 Task: Look for space in Opelousas, United States from 26th August, 2023 to 10th September, 2023 for 6 adults, 2 children in price range Rs.10000 to Rs.15000. Place can be entire place or shared room with 6 bedrooms having 6 beds and 6 bathrooms. Property type can be house, flat, guest house. Amenities needed are: wifi, TV, free parkinig on premises, gym, breakfast. Booking option can be shelf check-in. Required host language is English.
Action: Mouse moved to (420, 111)
Screenshot: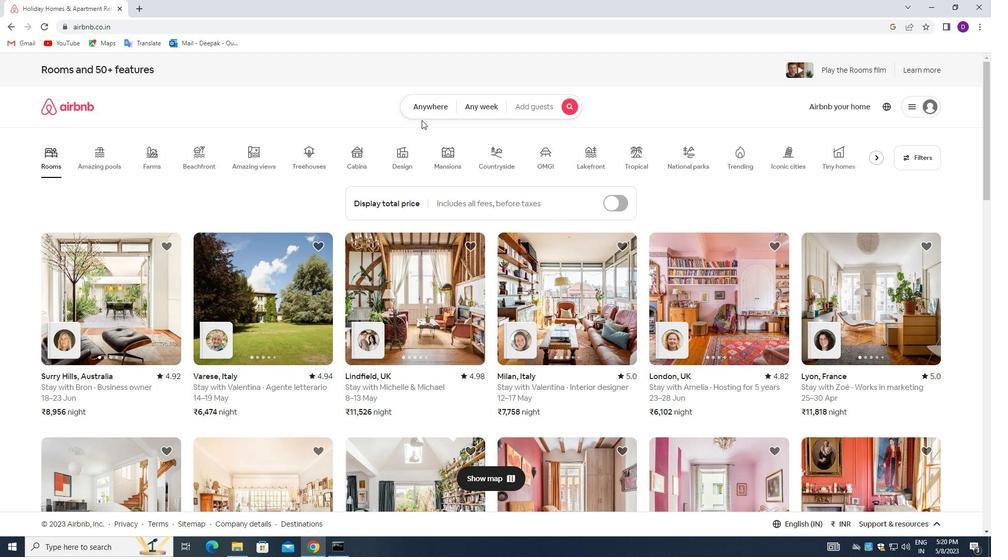 
Action: Mouse pressed left at (420, 111)
Screenshot: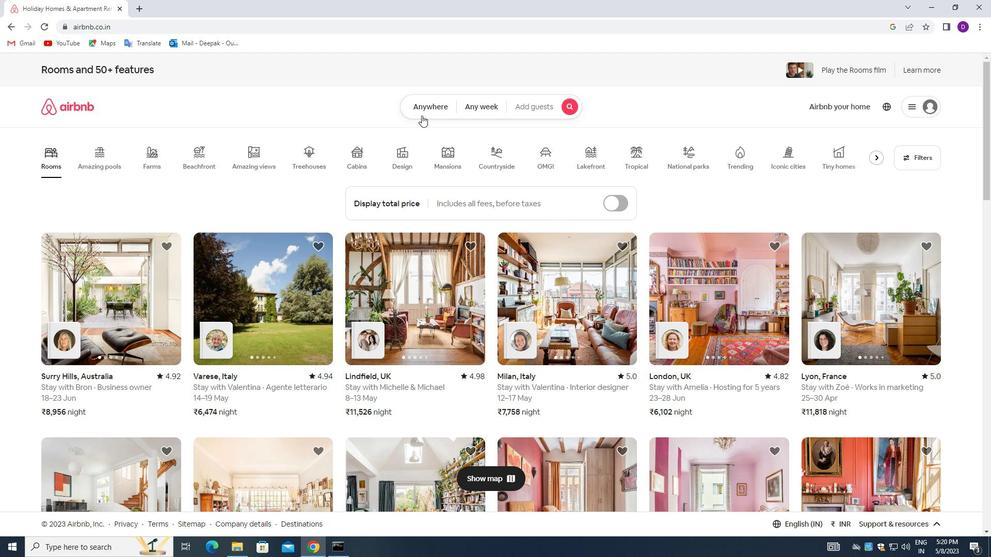 
Action: Mouse moved to (336, 152)
Screenshot: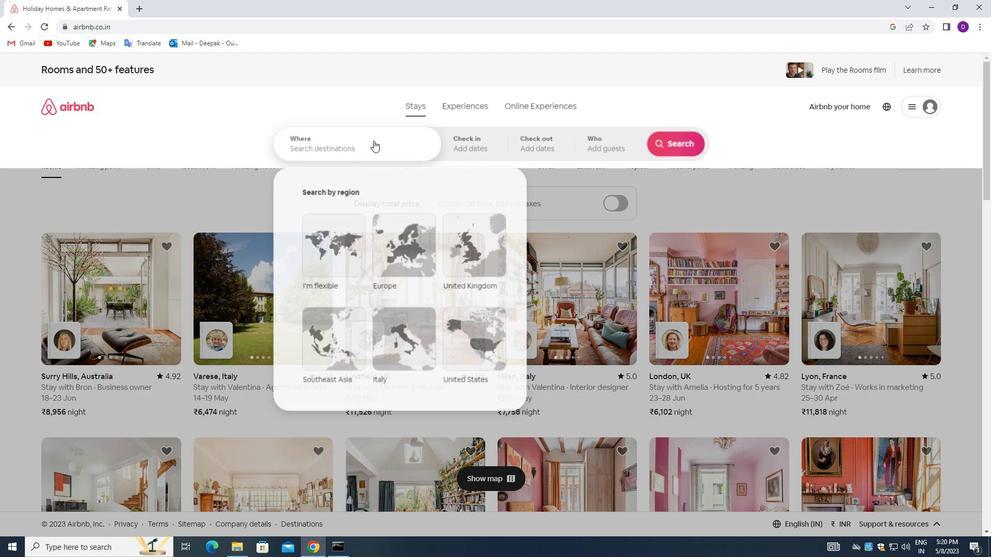 
Action: Mouse pressed left at (336, 152)
Screenshot: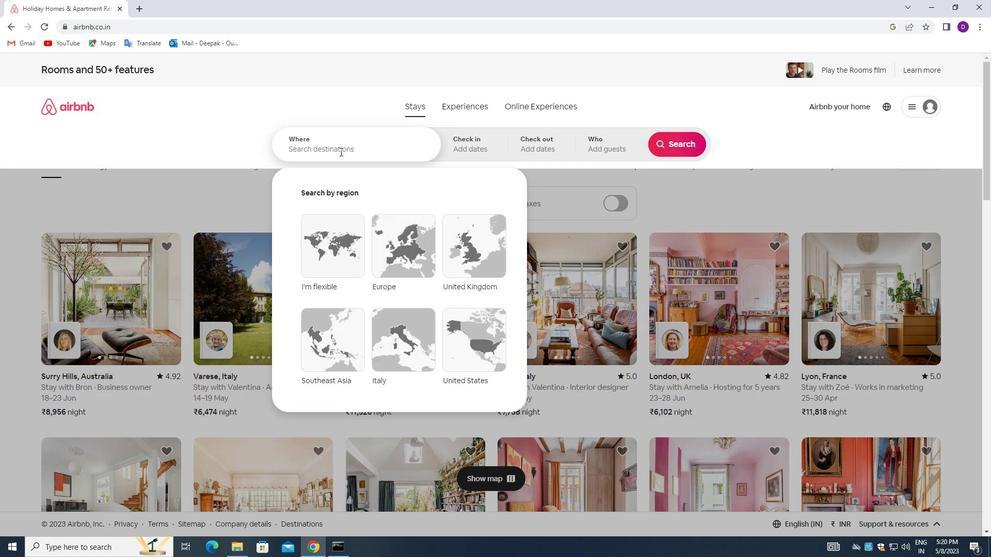 
Action: Mouse moved to (194, 213)
Screenshot: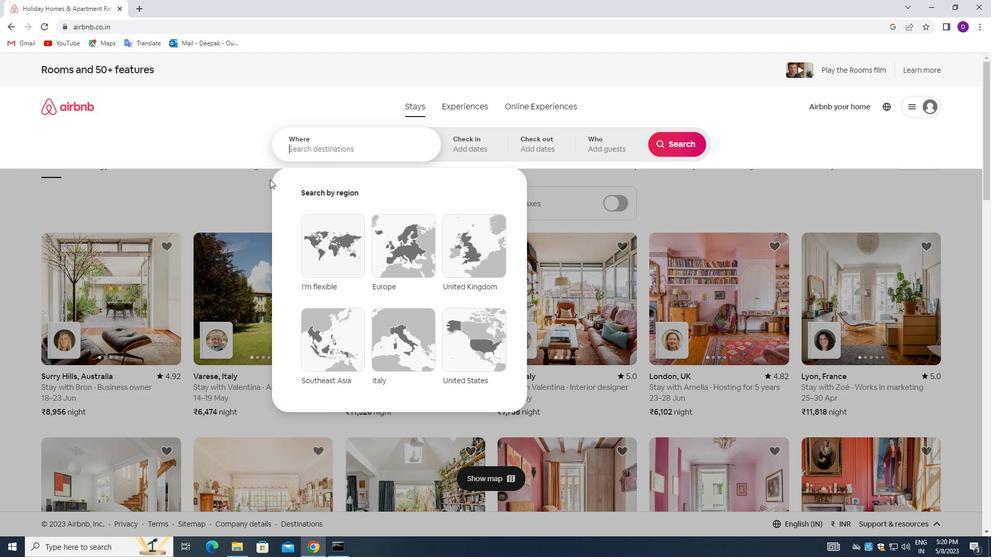 
Action: Key pressed <Key.shift>OPELOUSAS,<Key.space><Key.shift><Key.shift><Key.shift><Key.shift><Key.shift><Key.shift><Key.shift><Key.shift><Key.shift><Key.shift><Key.shift><Key.shift><Key.shift>IN<Key.backspace><Key.backspace><Key.shift>UNITED<Key.space><Key.shift_r>STATES<Key.enter>
Screenshot: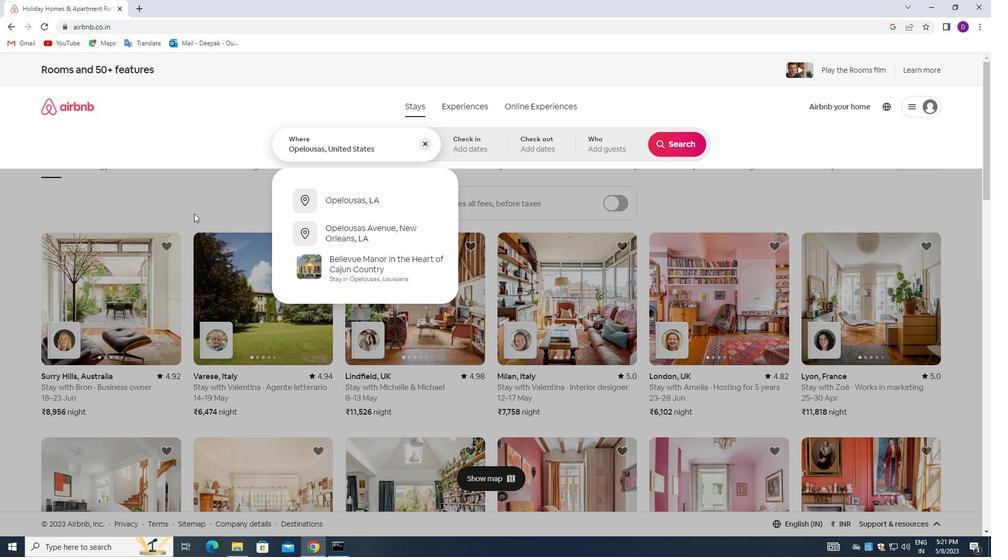 
Action: Mouse moved to (675, 232)
Screenshot: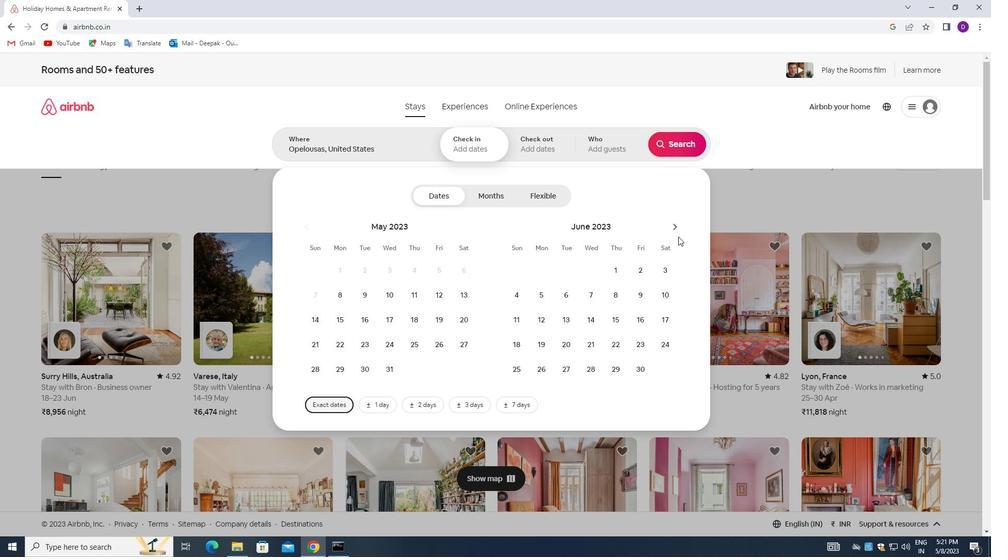 
Action: Mouse pressed left at (675, 232)
Screenshot: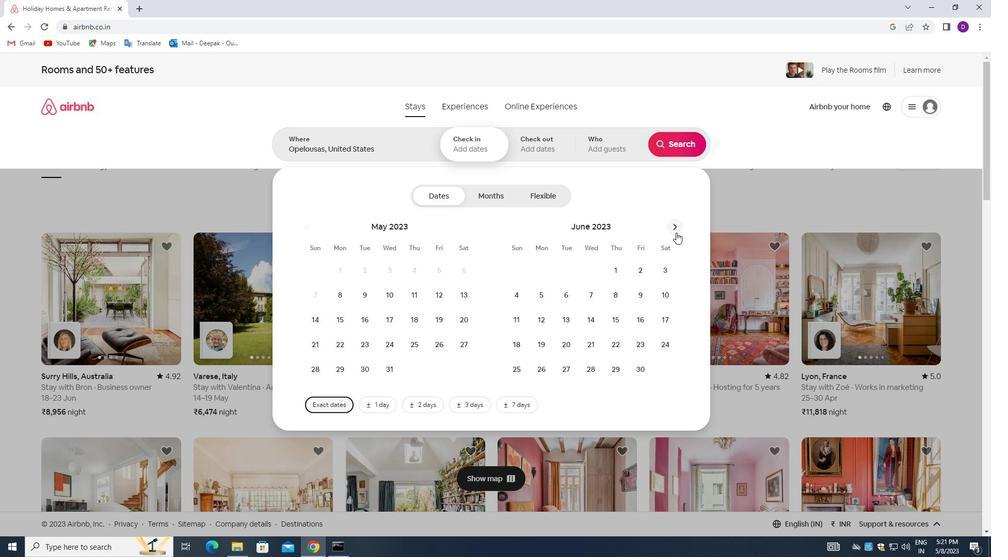 
Action: Mouse moved to (675, 232)
Screenshot: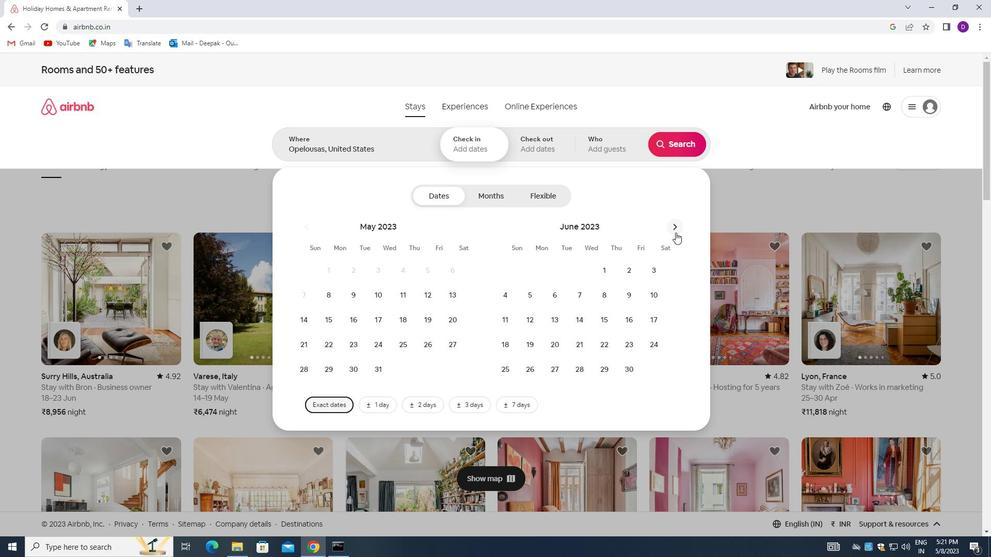 
Action: Mouse pressed left at (675, 232)
Screenshot: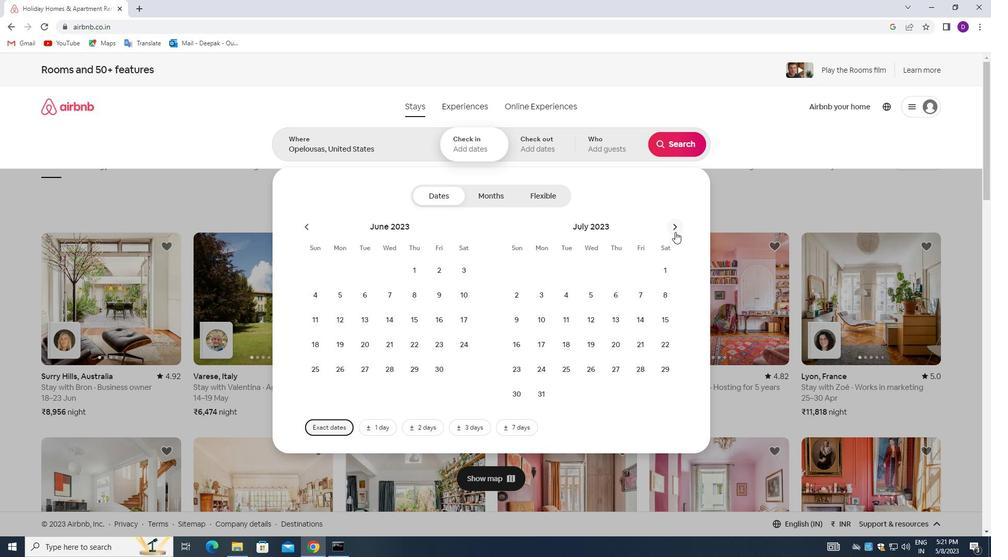 
Action: Mouse pressed left at (675, 232)
Screenshot: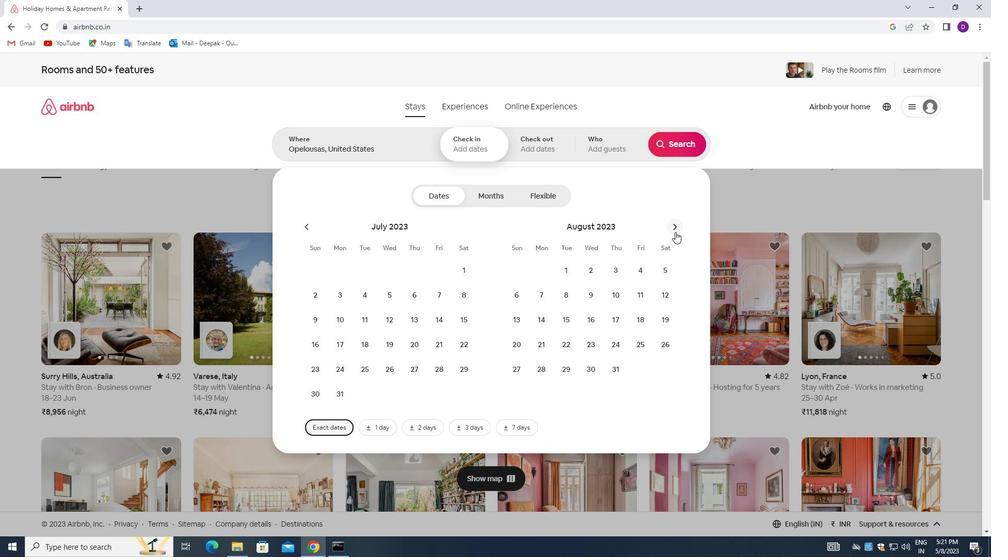 
Action: Mouse moved to (455, 348)
Screenshot: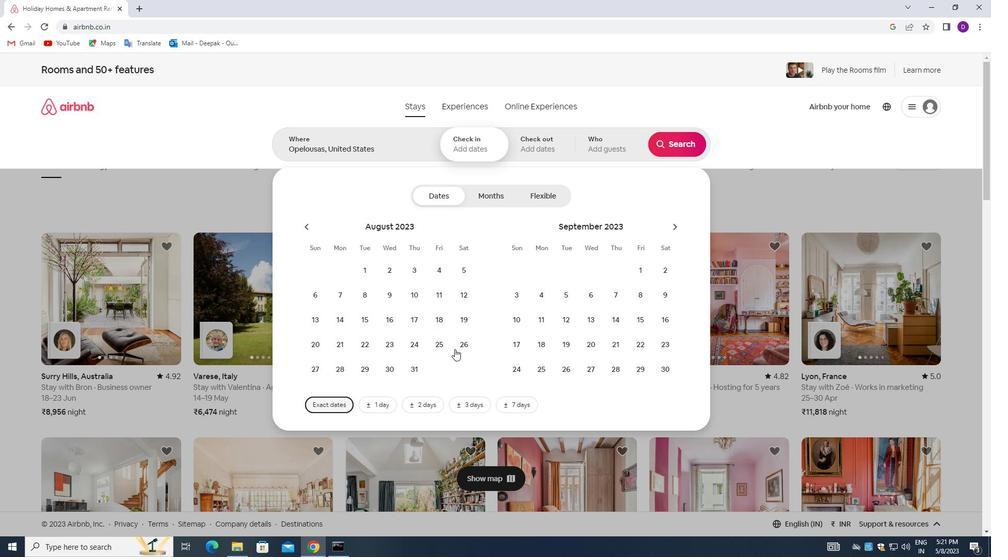 
Action: Mouse pressed left at (455, 348)
Screenshot: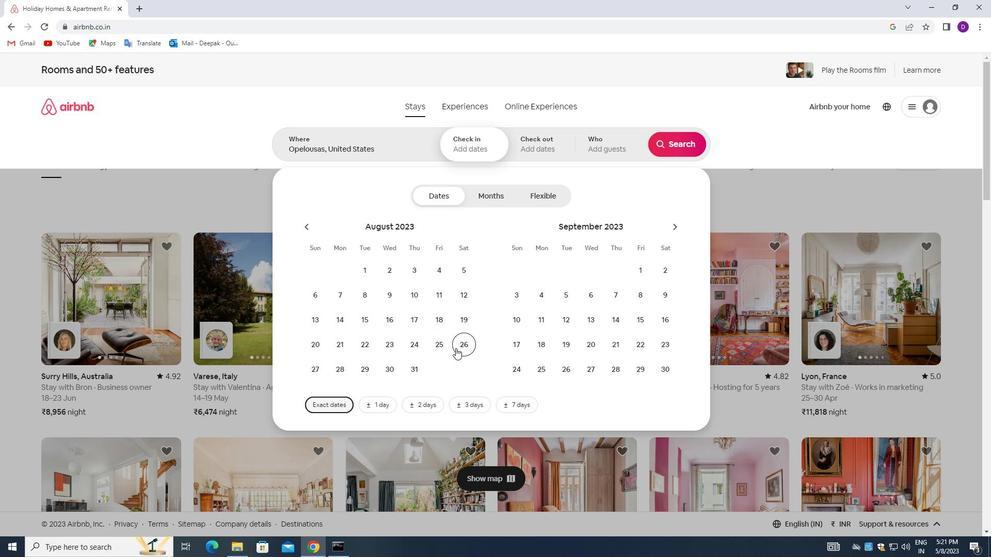 
Action: Mouse moved to (519, 324)
Screenshot: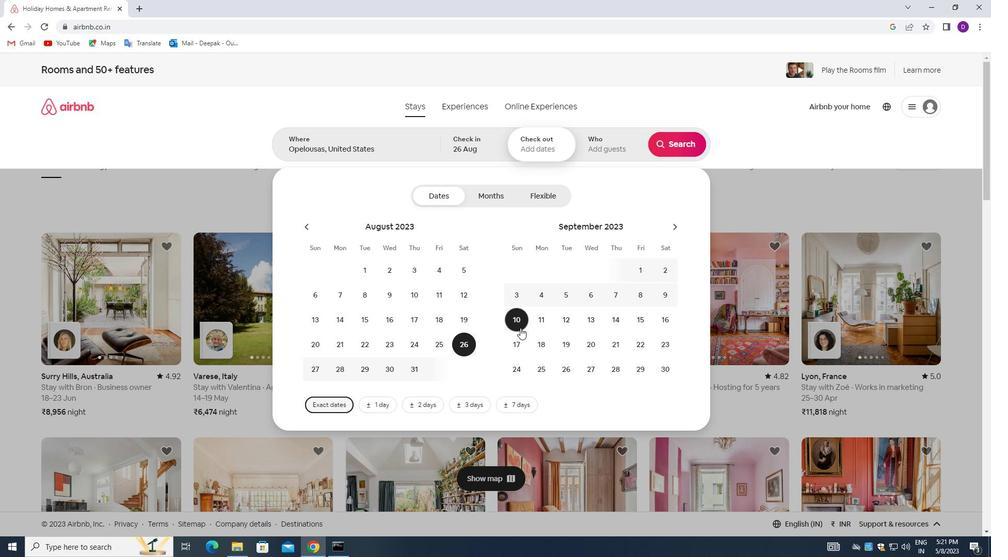 
Action: Mouse pressed left at (519, 324)
Screenshot: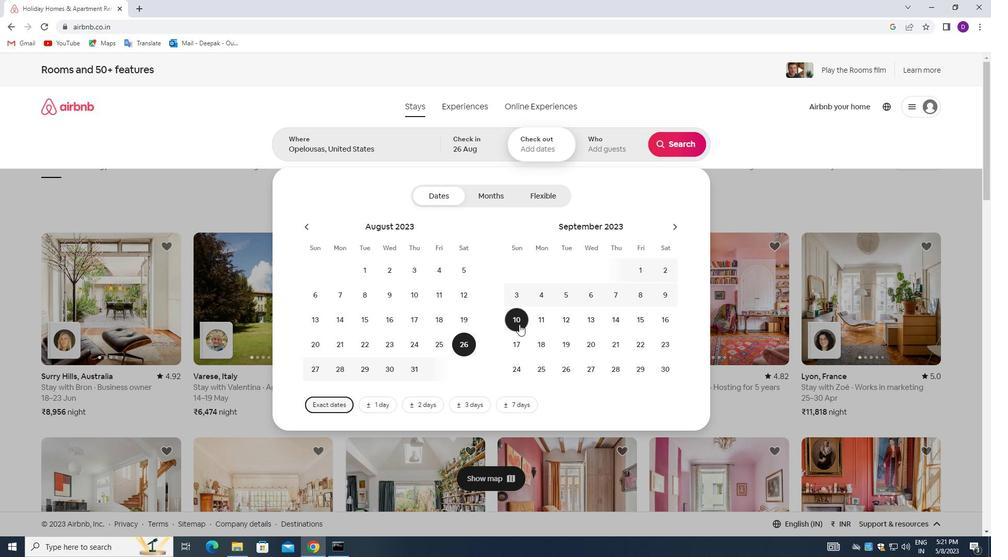 
Action: Mouse moved to (519, 324)
Screenshot: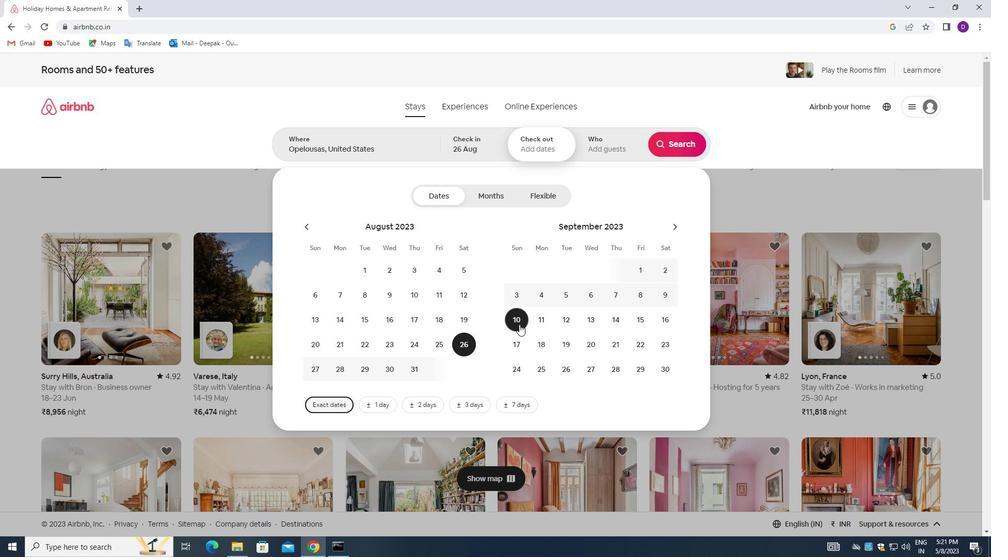 
Action: Mouse pressed left at (519, 324)
Screenshot: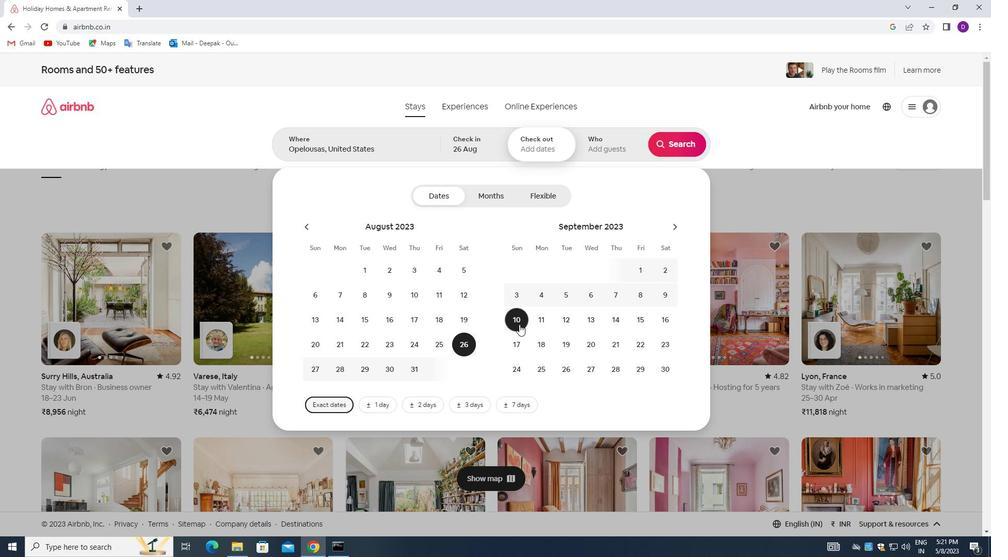 
Action: Mouse moved to (596, 148)
Screenshot: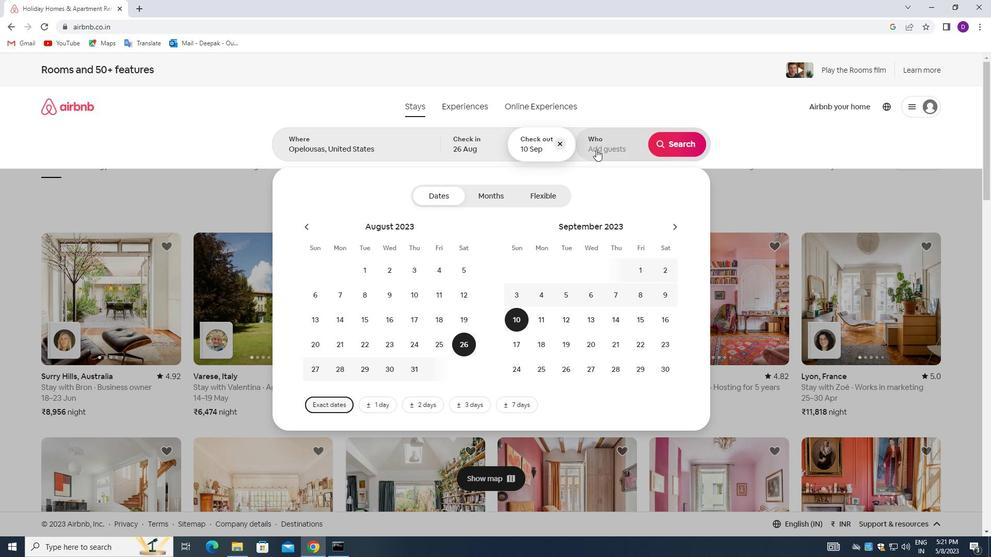 
Action: Mouse pressed left at (596, 148)
Screenshot: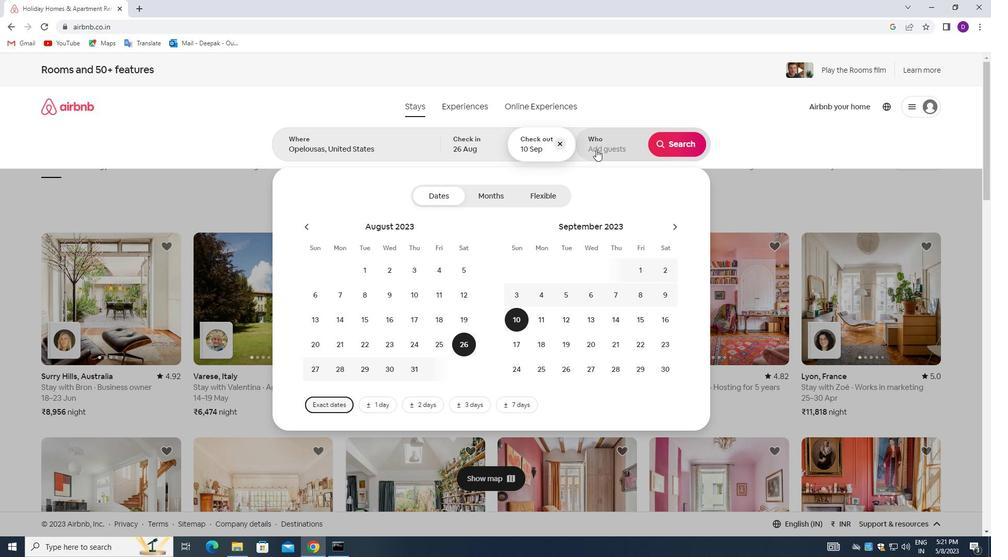 
Action: Mouse moved to (682, 199)
Screenshot: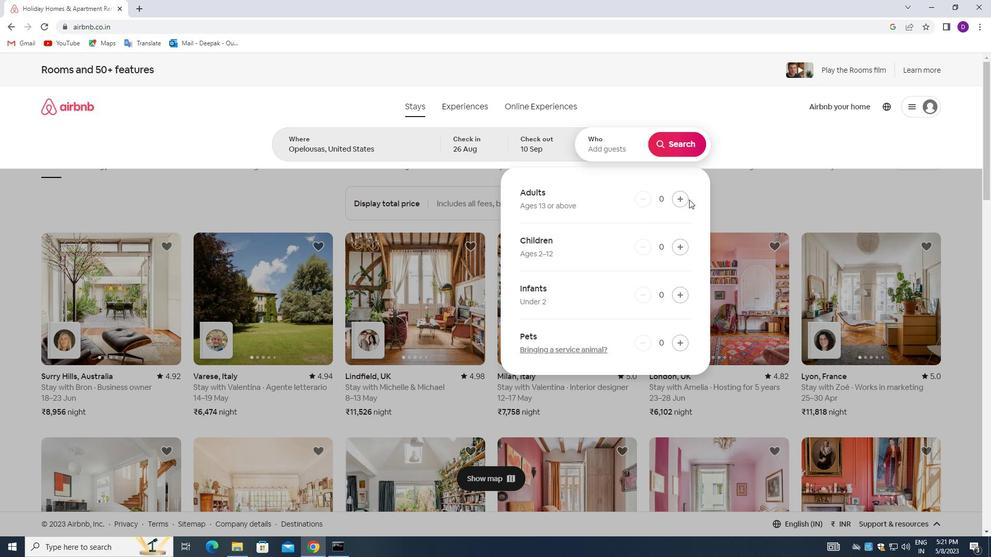 
Action: Mouse pressed left at (682, 199)
Screenshot: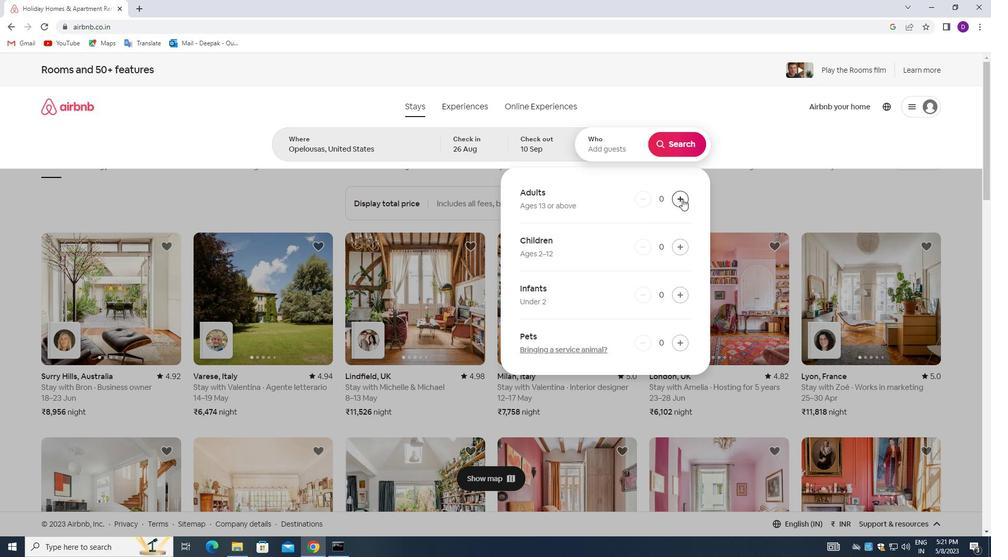 
Action: Mouse pressed left at (682, 199)
Screenshot: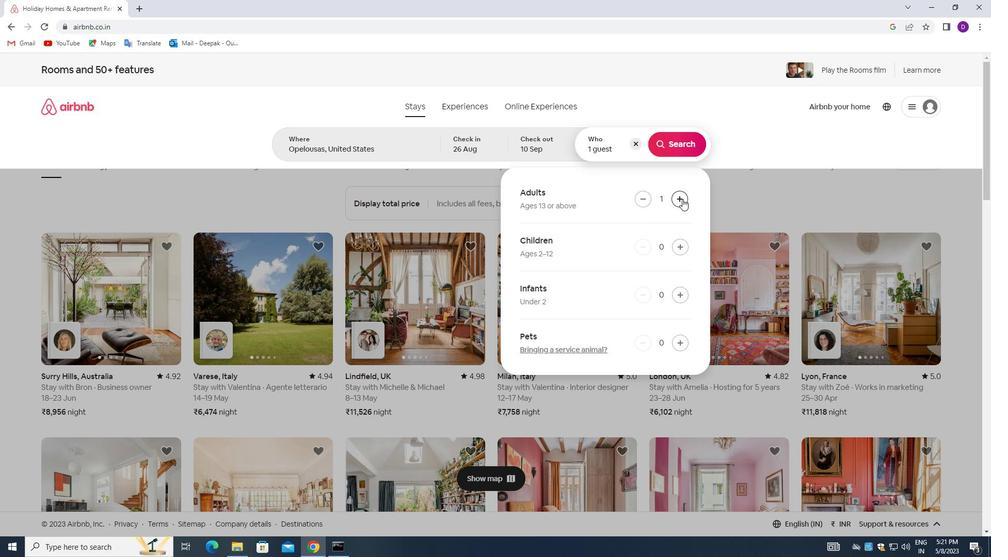 
Action: Mouse pressed left at (682, 199)
Screenshot: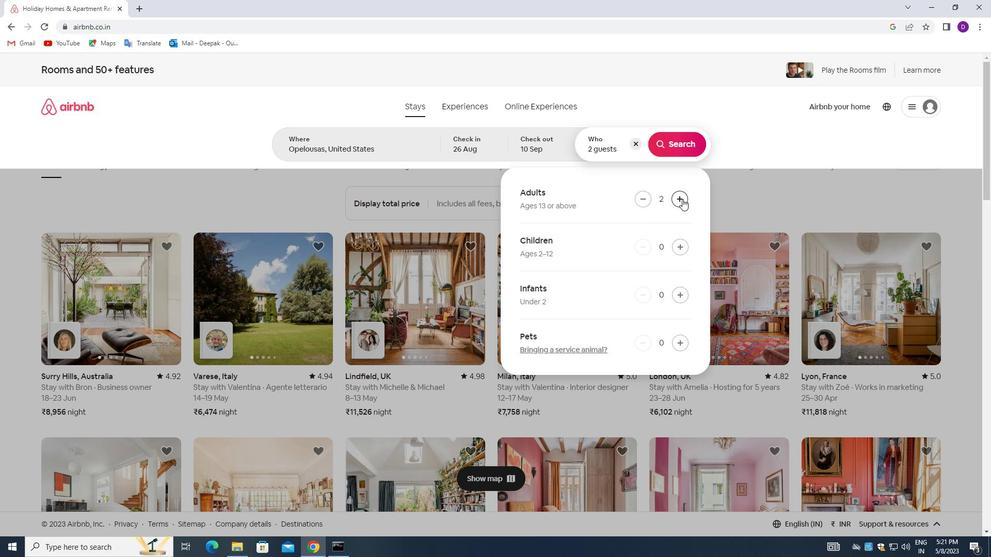 
Action: Mouse pressed left at (682, 199)
Screenshot: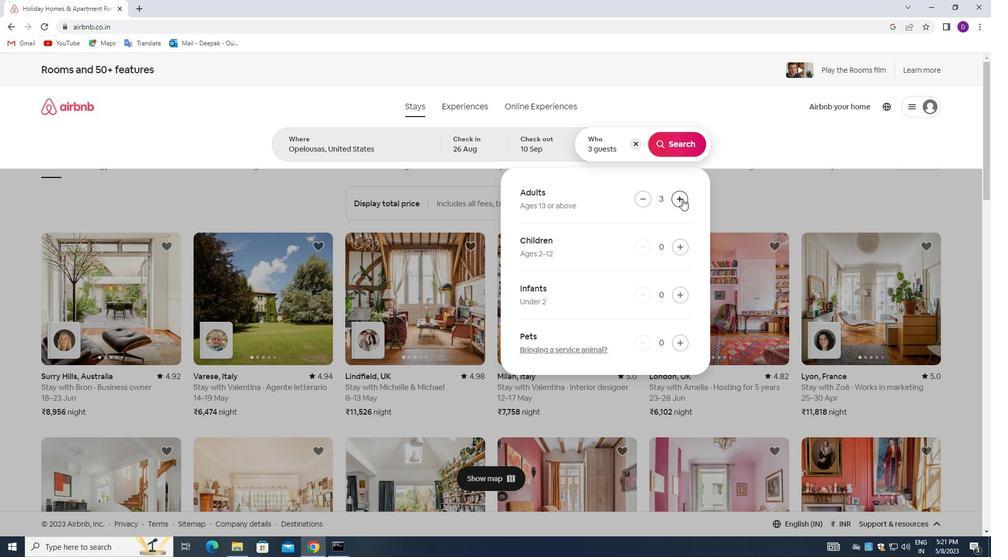 
Action: Mouse pressed left at (682, 199)
Screenshot: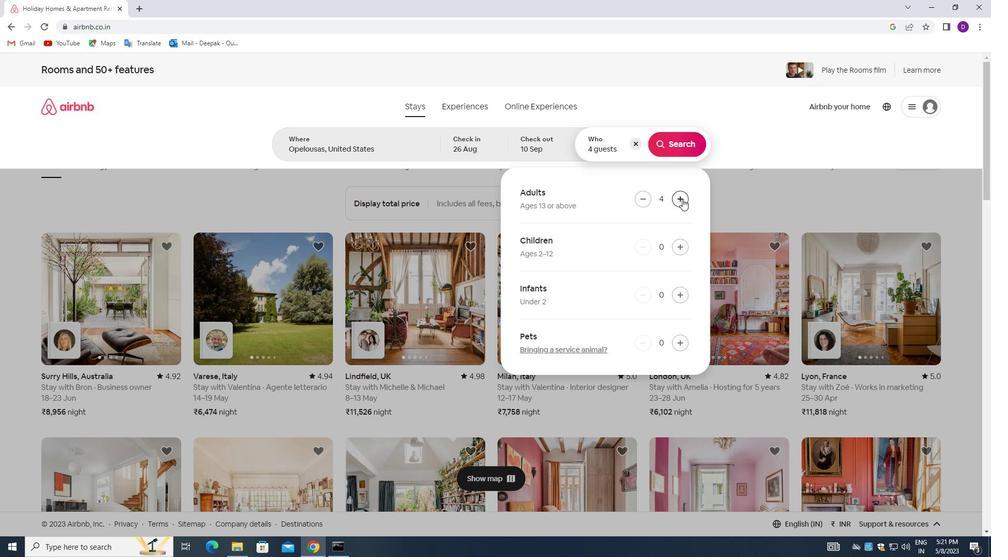 
Action: Mouse pressed left at (682, 199)
Screenshot: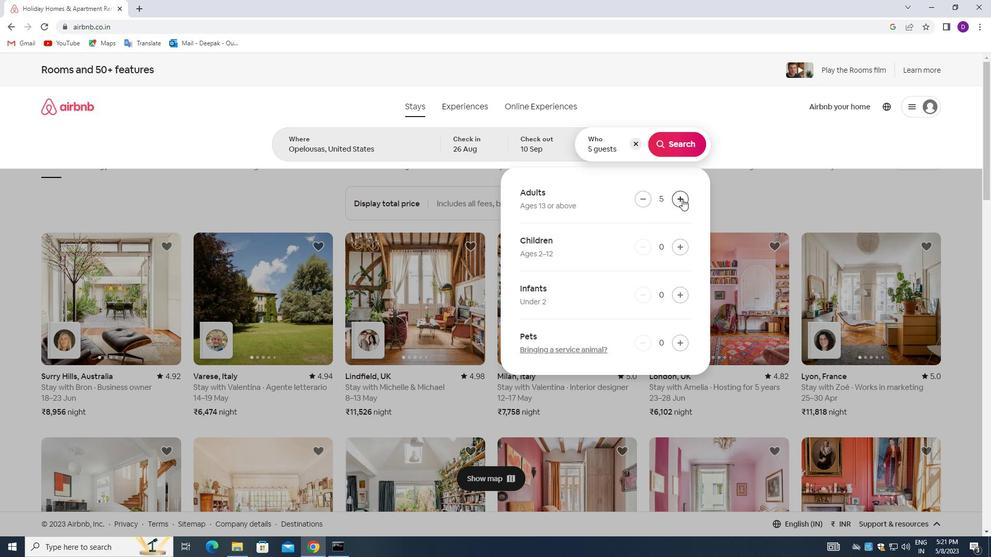 
Action: Mouse moved to (677, 246)
Screenshot: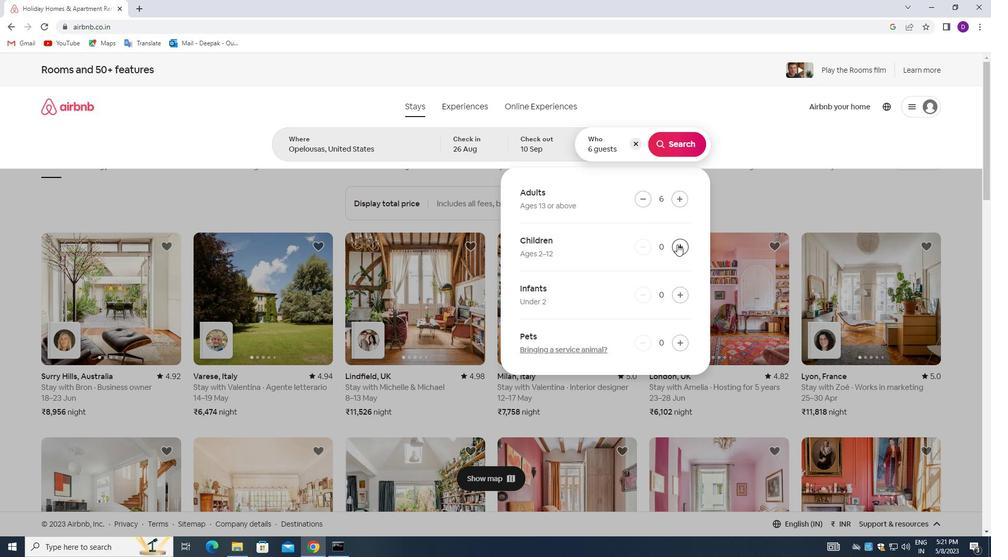 
Action: Mouse pressed left at (677, 246)
Screenshot: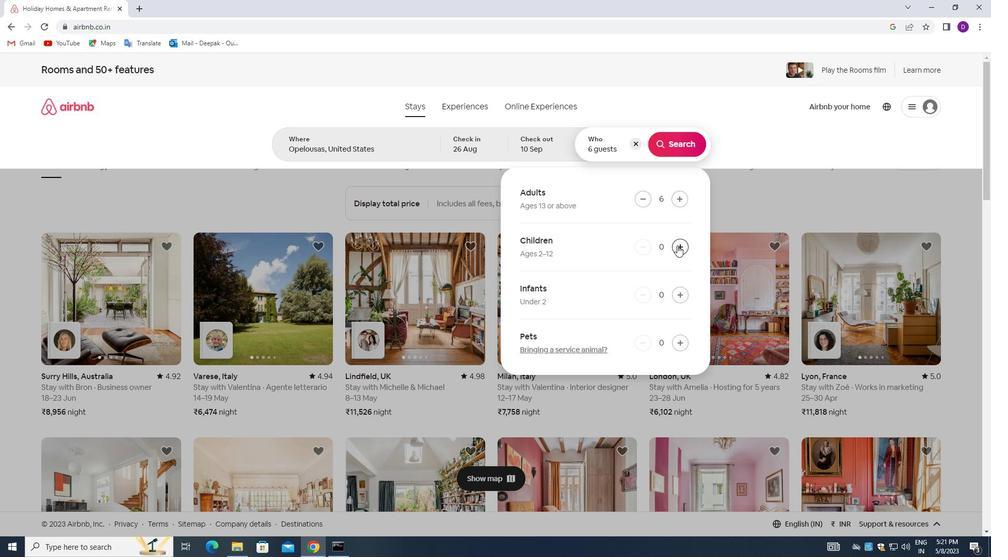 
Action: Mouse pressed left at (677, 246)
Screenshot: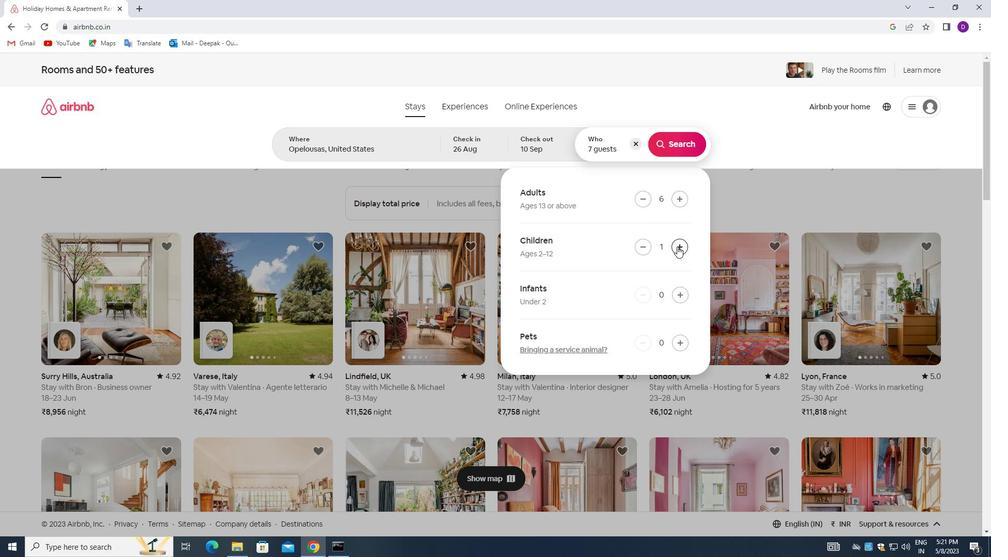 
Action: Mouse moved to (672, 142)
Screenshot: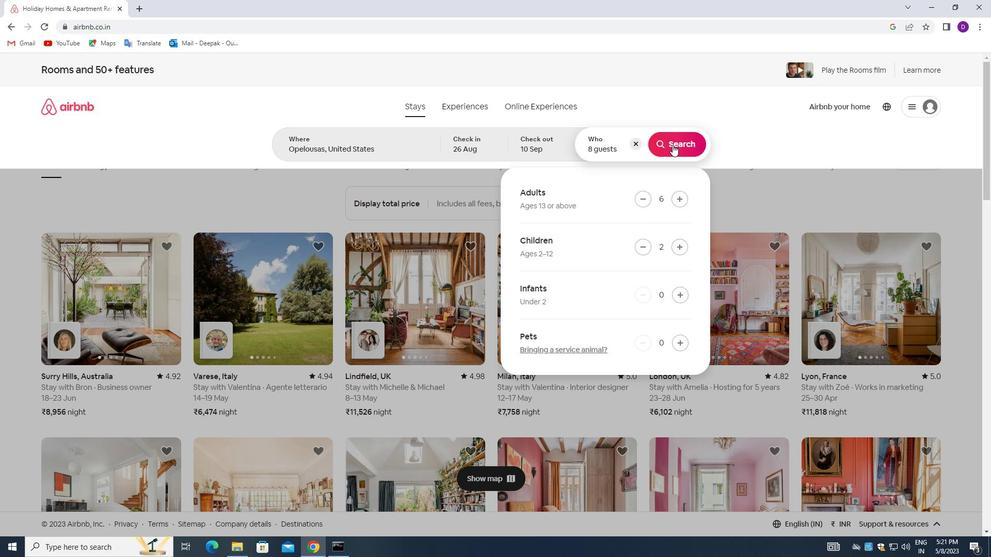 
Action: Mouse pressed left at (672, 142)
Screenshot: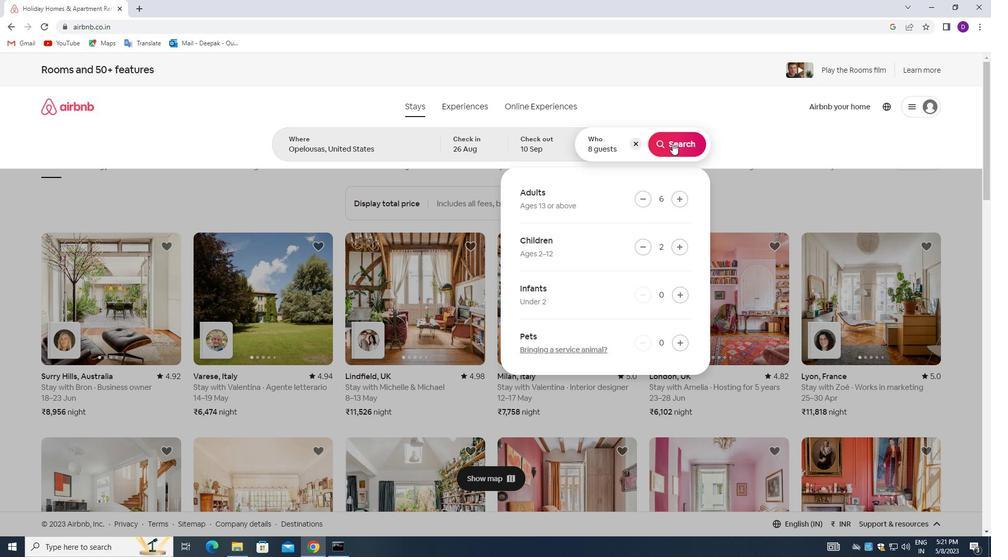 
Action: Mouse moved to (933, 110)
Screenshot: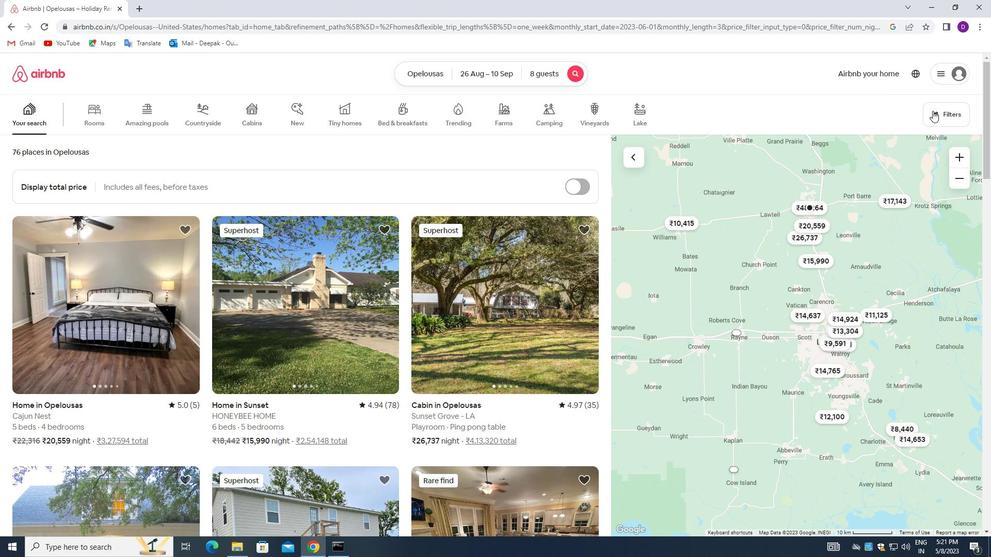 
Action: Mouse pressed left at (933, 110)
Screenshot: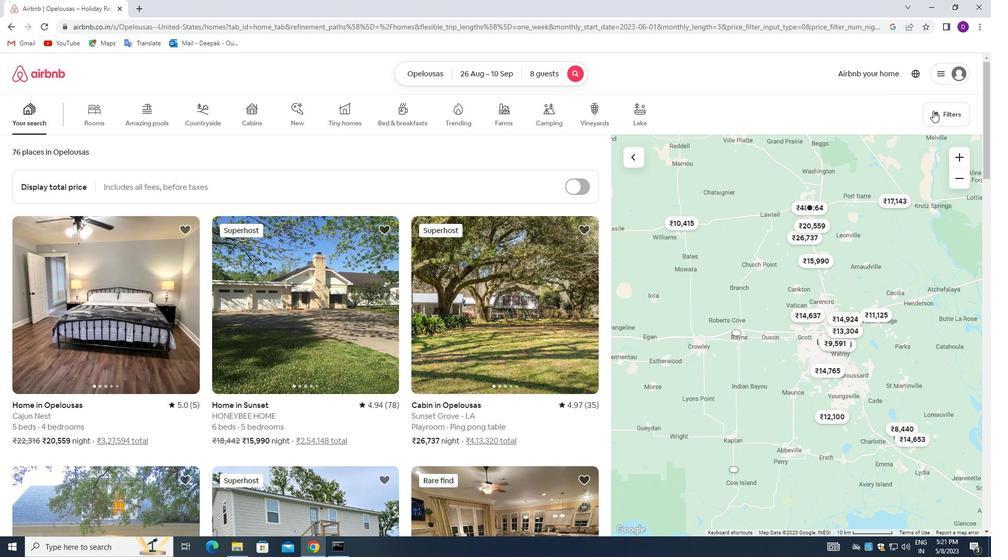 
Action: Mouse moved to (357, 369)
Screenshot: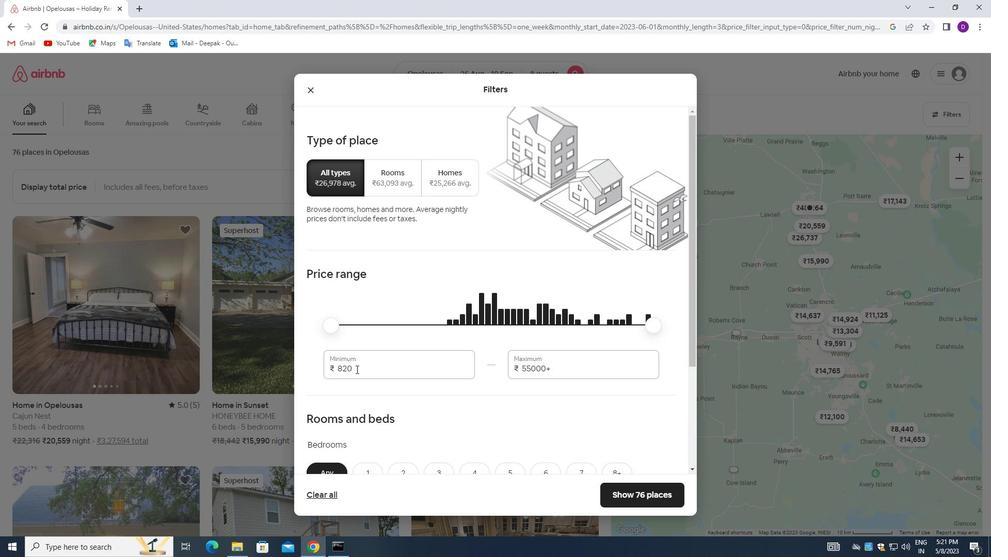 
Action: Mouse pressed left at (357, 369)
Screenshot: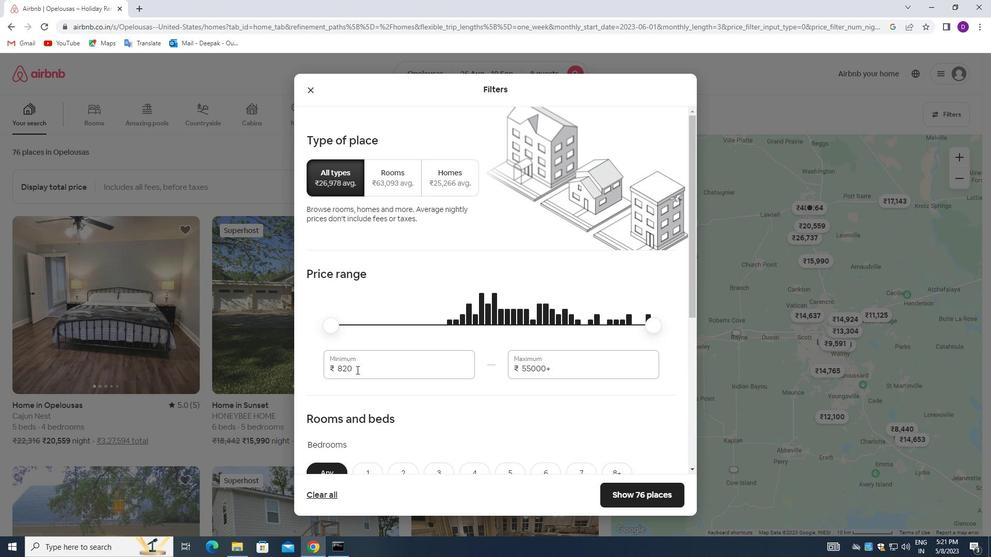 
Action: Mouse pressed left at (357, 369)
Screenshot: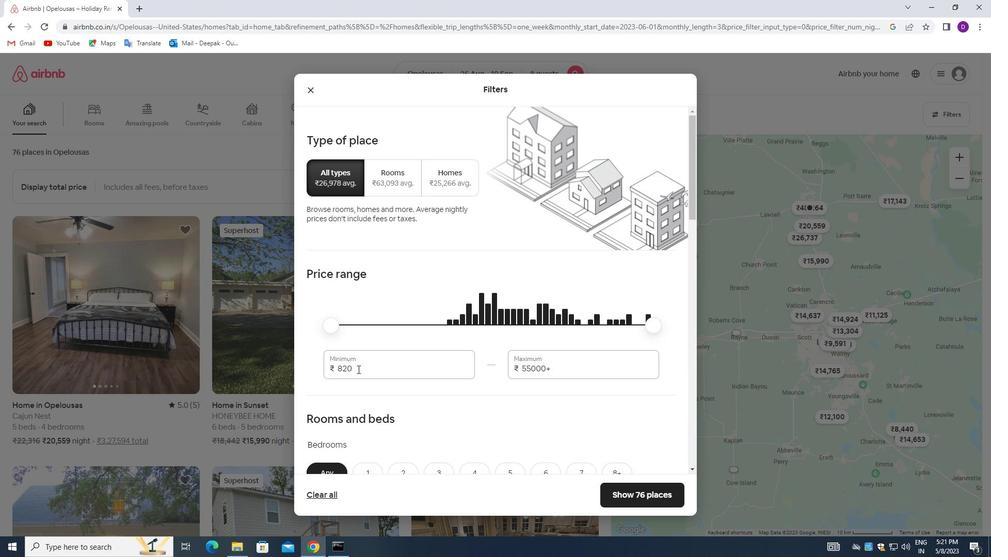 
Action: Mouse moved to (402, 253)
Screenshot: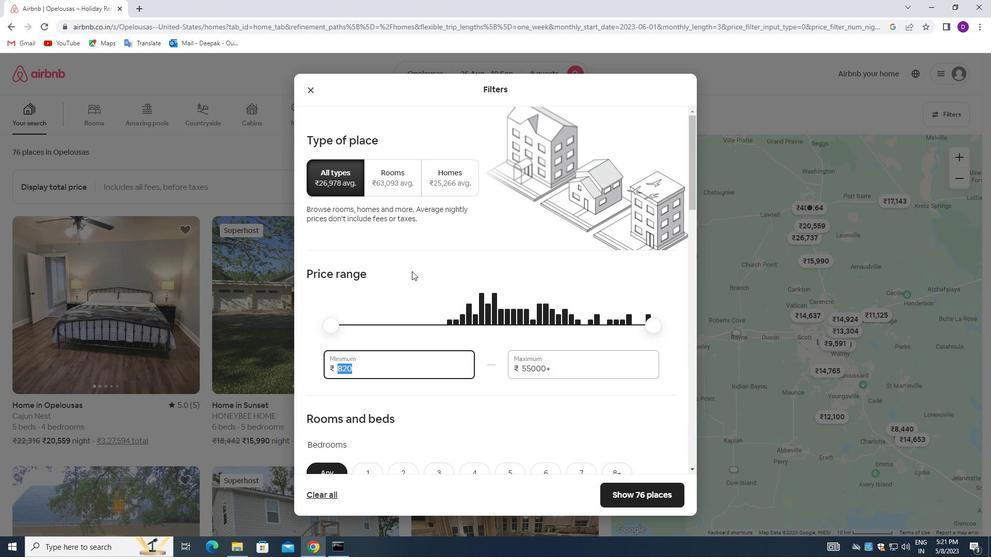 
Action: Key pressed 10000<Key.tab>15000
Screenshot: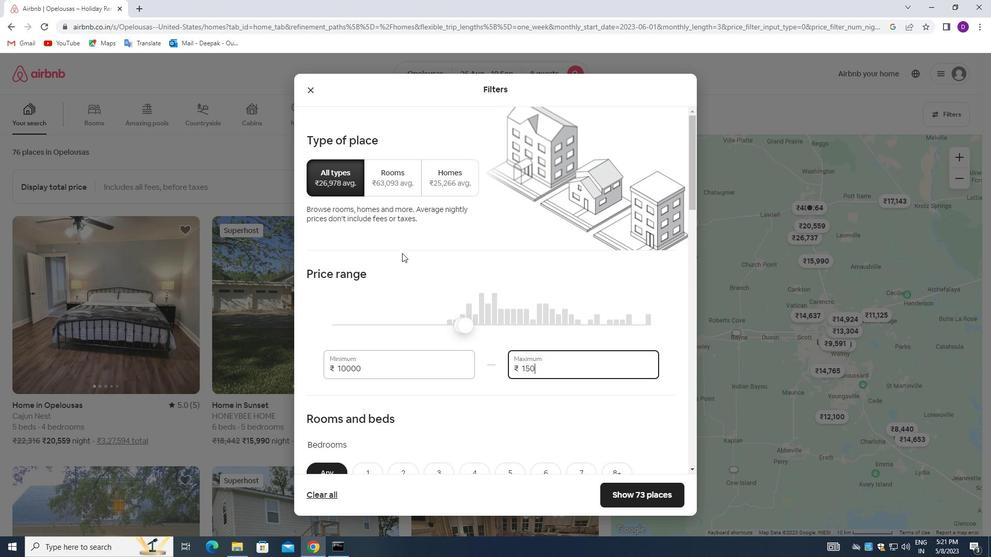 
Action: Mouse moved to (423, 301)
Screenshot: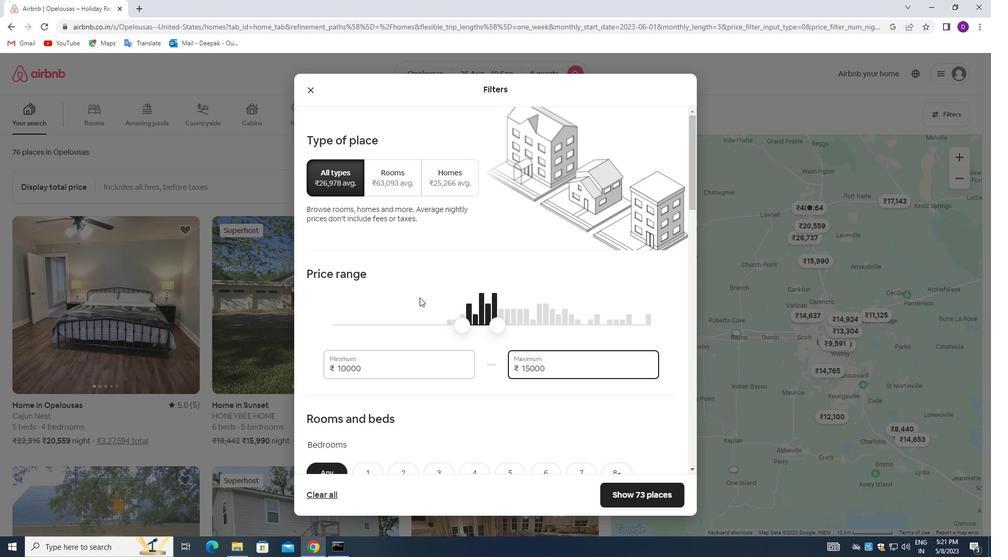 
Action: Mouse scrolled (423, 300) with delta (0, 0)
Screenshot: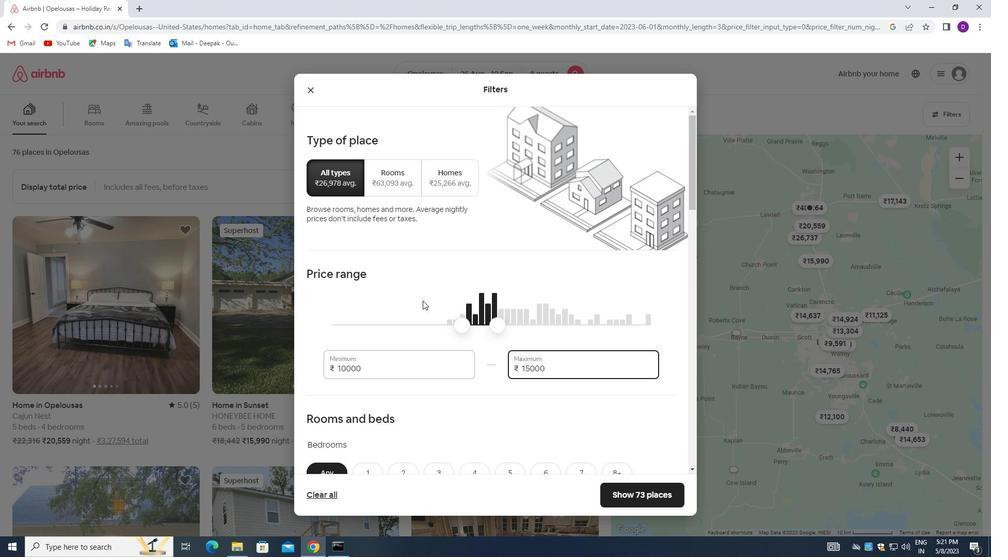 
Action: Mouse scrolled (423, 300) with delta (0, 0)
Screenshot: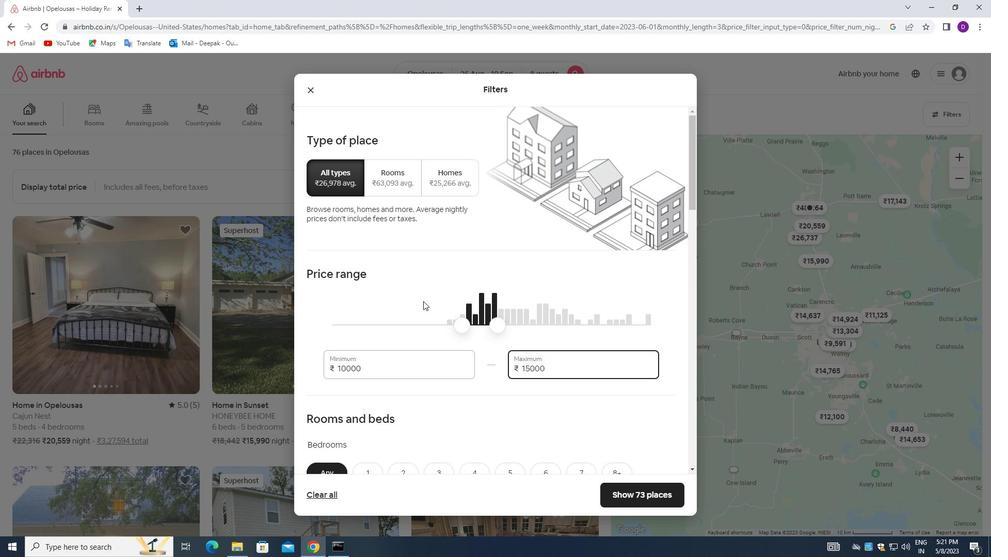 
Action: Mouse moved to (435, 267)
Screenshot: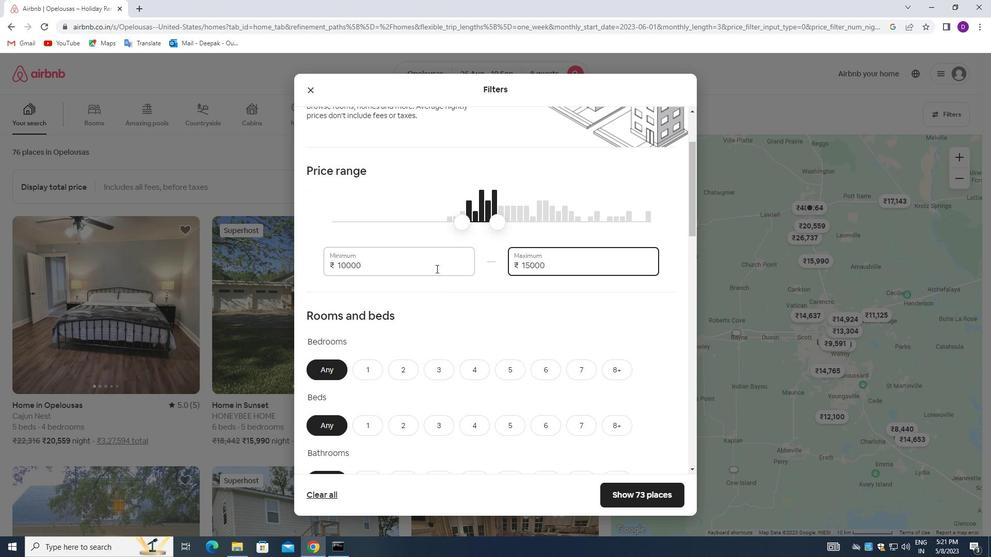 
Action: Mouse scrolled (435, 266) with delta (0, 0)
Screenshot: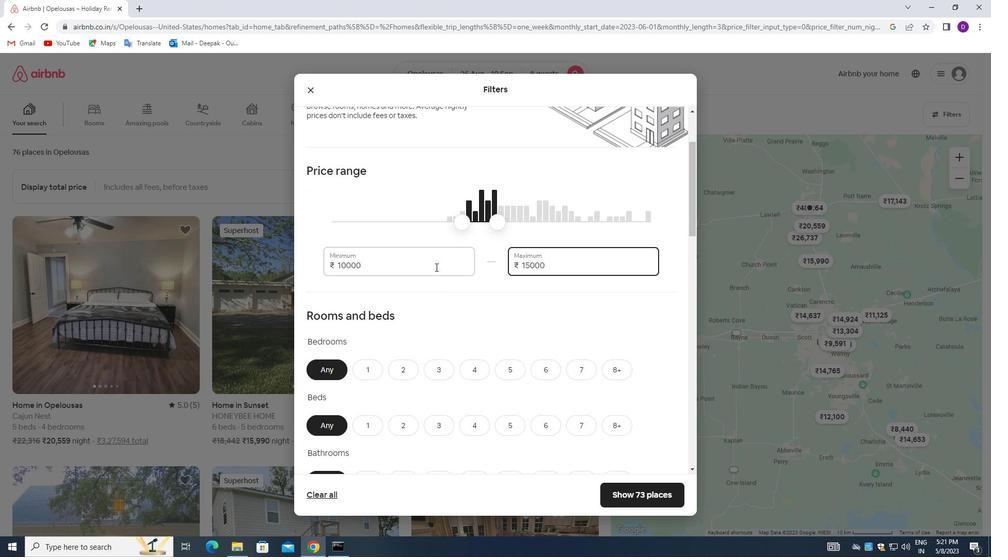 
Action: Mouse scrolled (435, 266) with delta (0, 0)
Screenshot: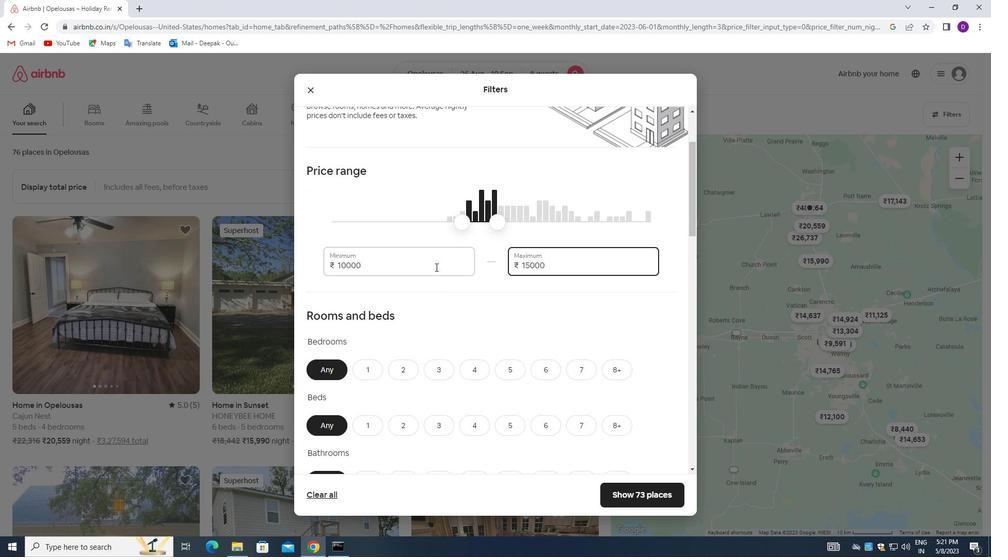 
Action: Mouse moved to (544, 265)
Screenshot: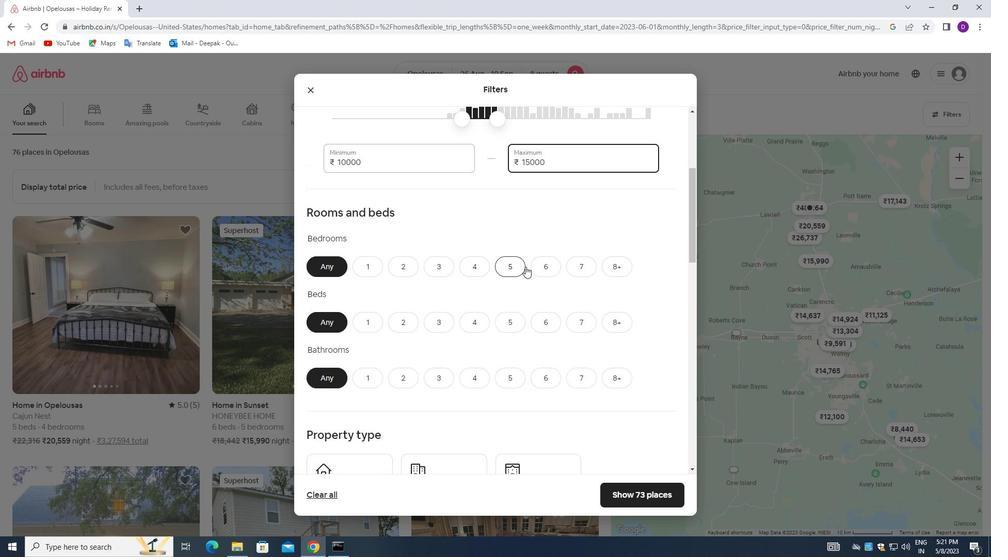 
Action: Mouse pressed left at (544, 265)
Screenshot: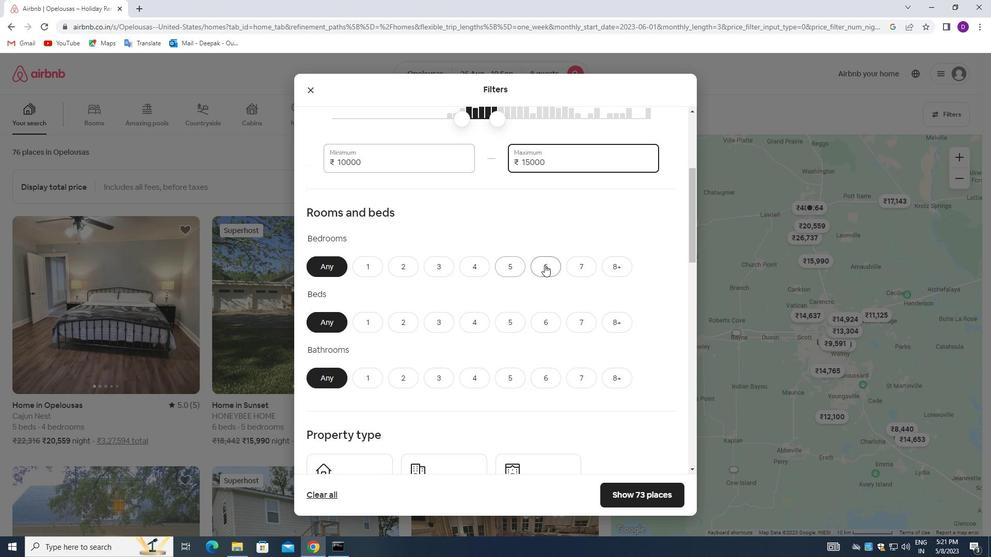 
Action: Mouse moved to (542, 318)
Screenshot: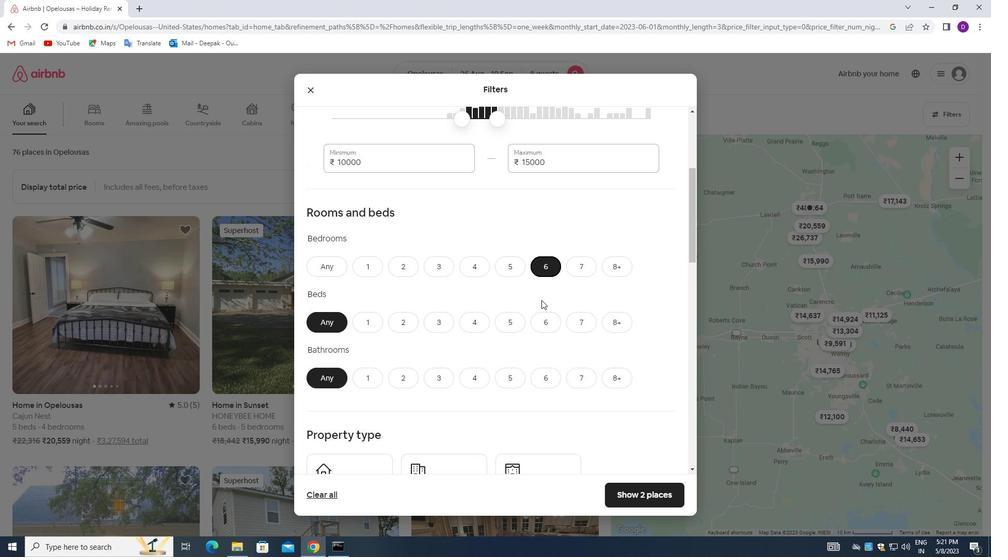 
Action: Mouse pressed left at (542, 318)
Screenshot: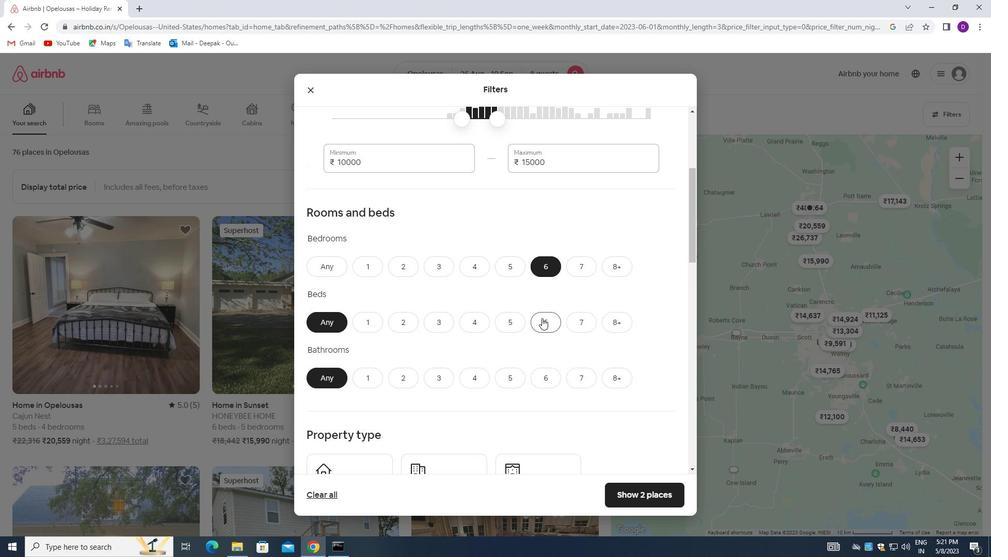 
Action: Mouse moved to (542, 373)
Screenshot: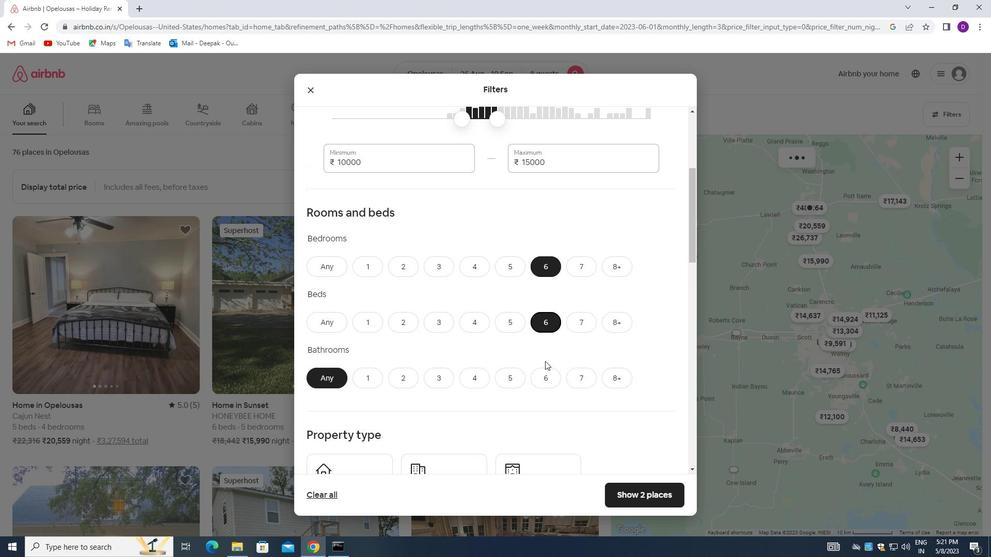 
Action: Mouse pressed left at (542, 373)
Screenshot: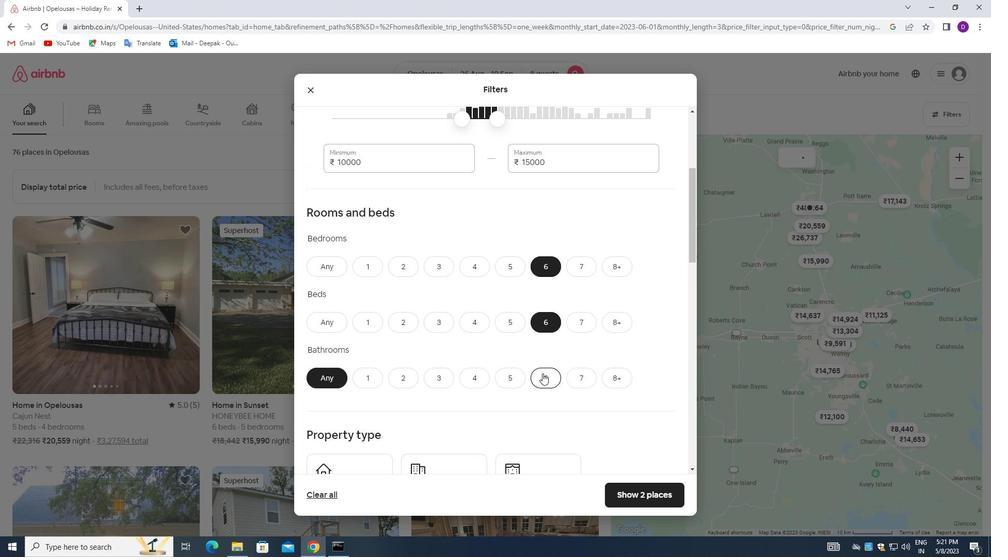 
Action: Mouse moved to (529, 290)
Screenshot: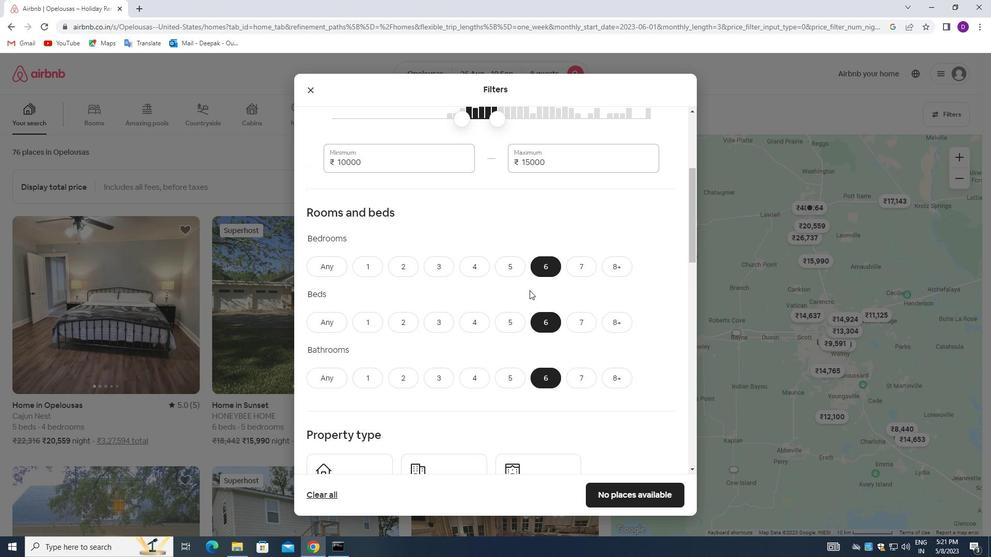 
Action: Mouse scrolled (529, 290) with delta (0, 0)
Screenshot: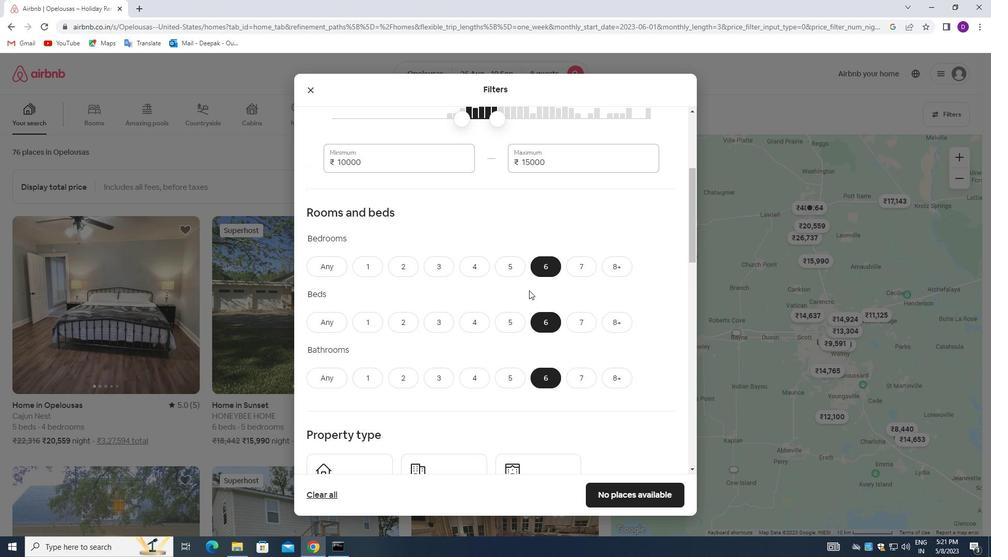
Action: Mouse scrolled (529, 290) with delta (0, 0)
Screenshot: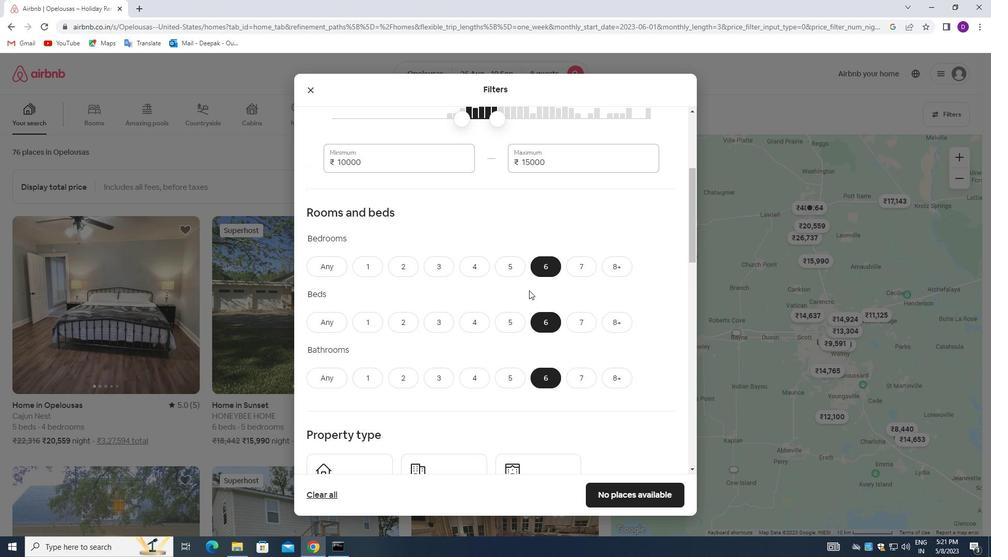 
Action: Mouse scrolled (529, 290) with delta (0, 0)
Screenshot: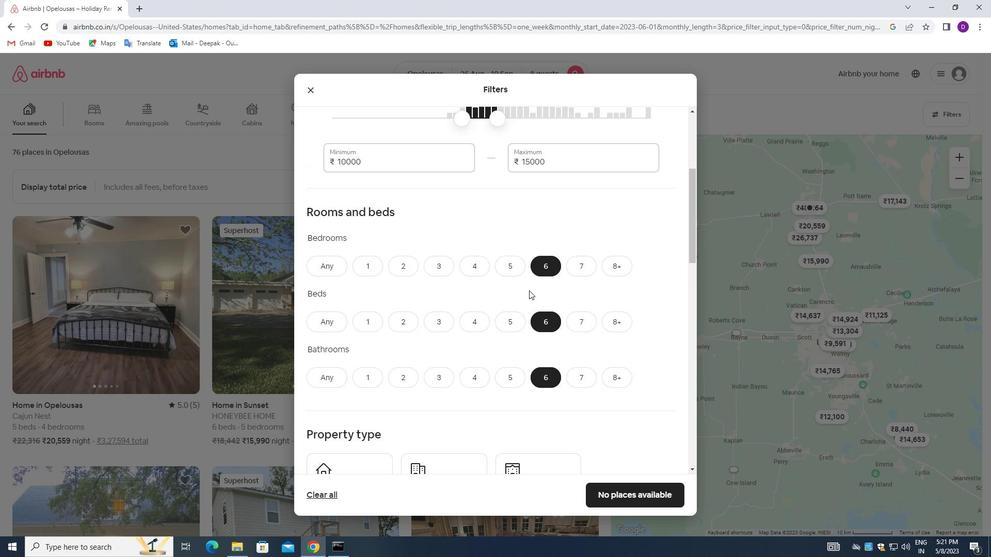 
Action: Mouse moved to (528, 290)
Screenshot: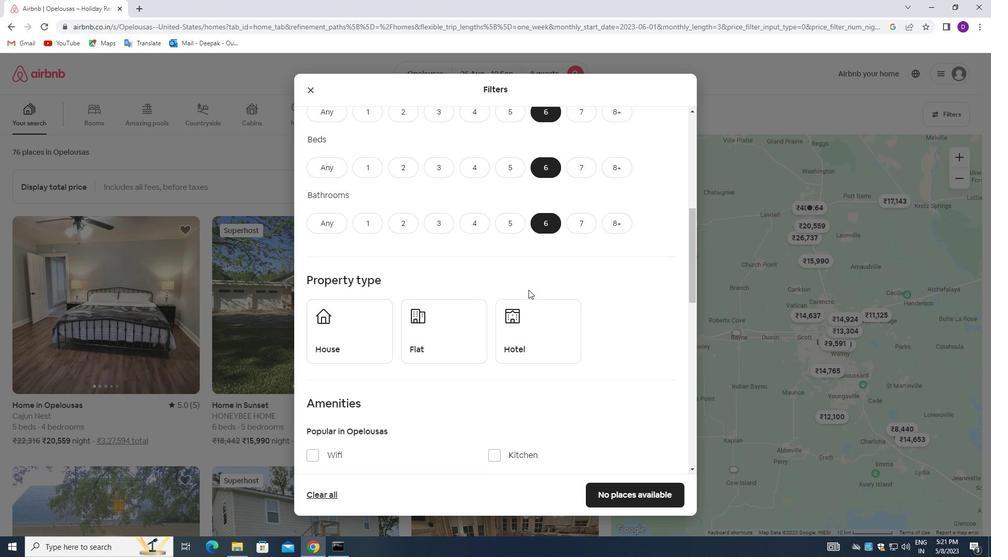 
Action: Mouse scrolled (528, 289) with delta (0, 0)
Screenshot: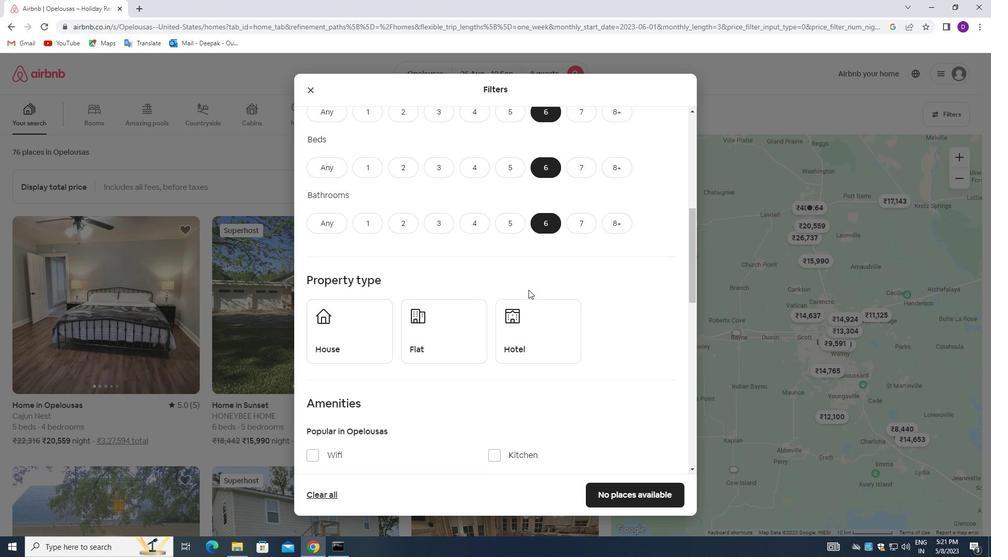 
Action: Mouse scrolled (528, 289) with delta (0, 0)
Screenshot: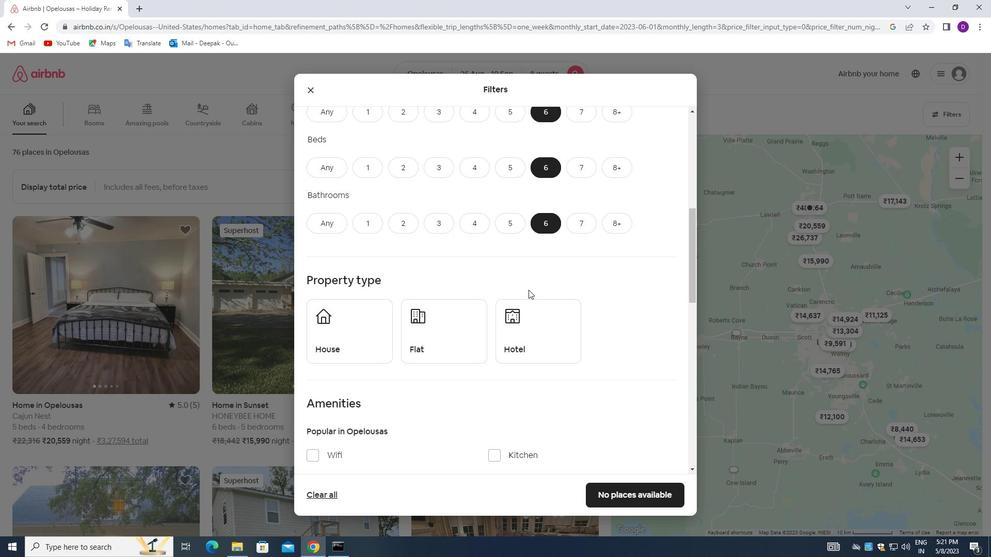 
Action: Mouse moved to (368, 237)
Screenshot: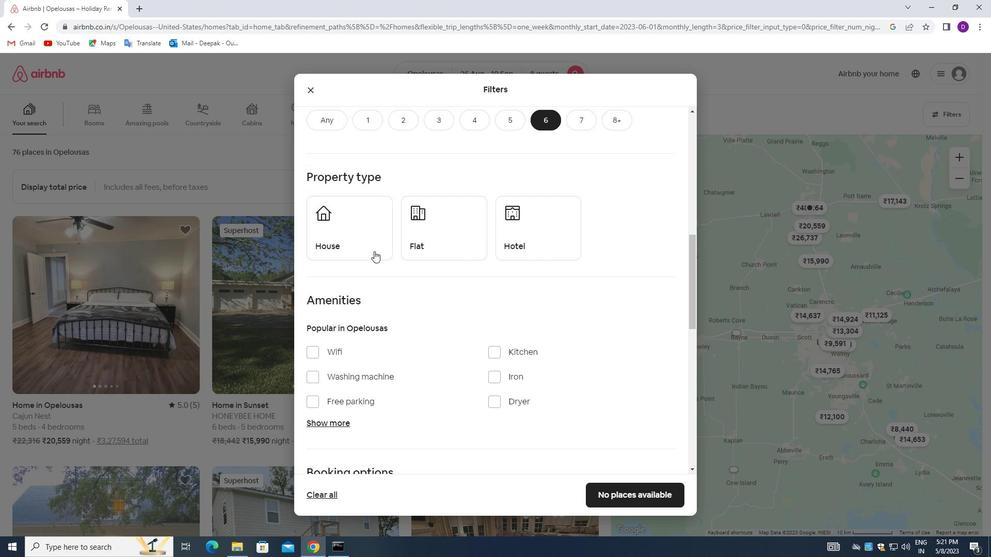 
Action: Mouse pressed left at (368, 237)
Screenshot: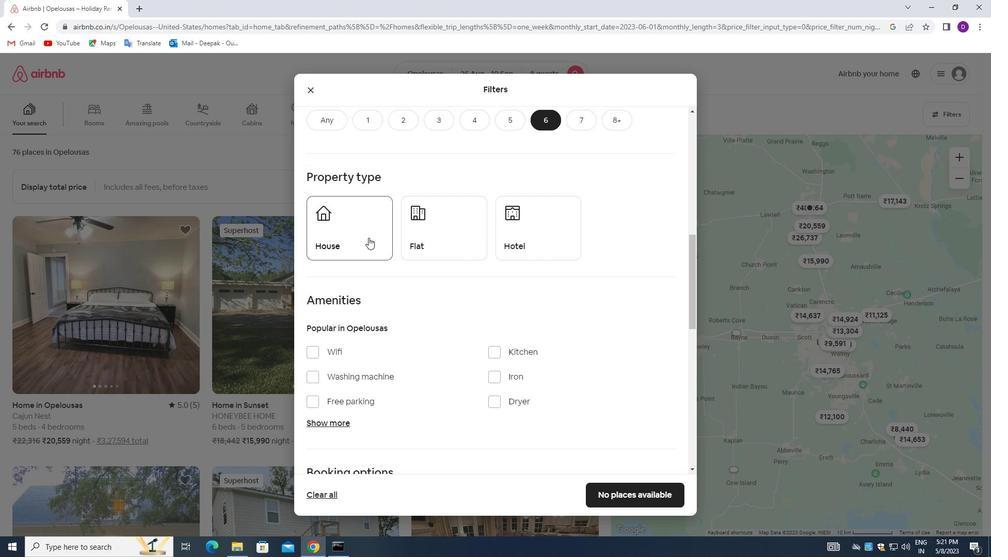 
Action: Mouse moved to (438, 242)
Screenshot: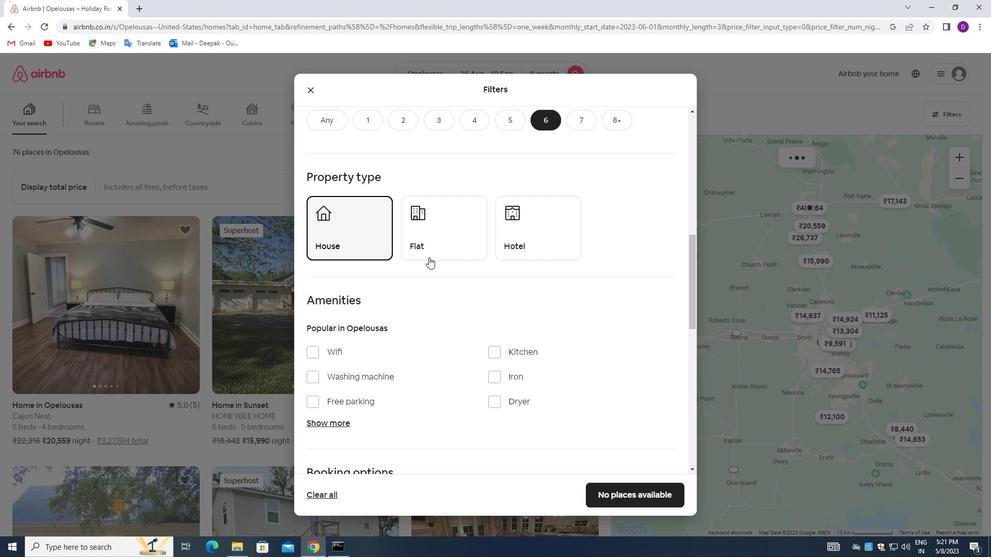 
Action: Mouse pressed left at (438, 242)
Screenshot: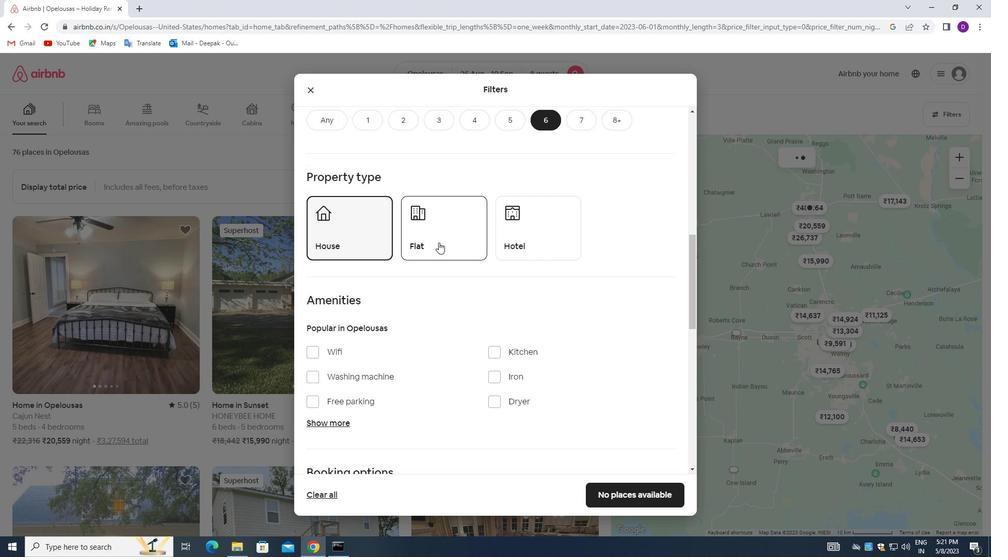 
Action: Mouse moved to (480, 257)
Screenshot: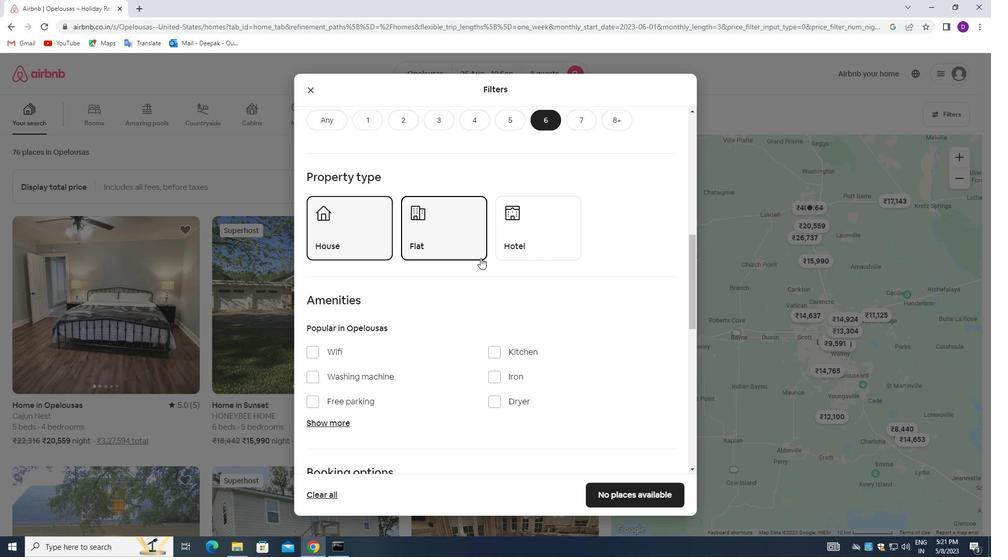 
Action: Mouse scrolled (480, 257) with delta (0, 0)
Screenshot: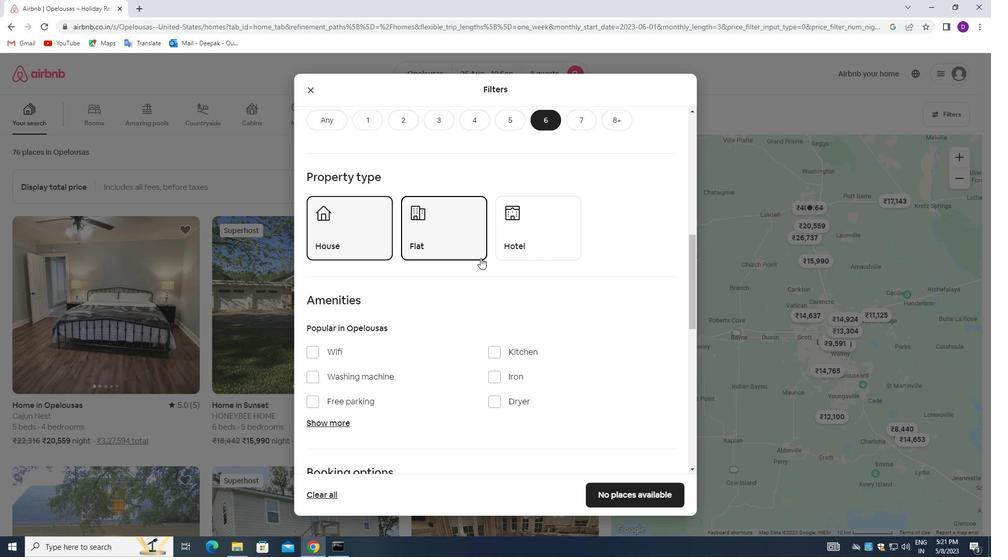 
Action: Mouse moved to (311, 303)
Screenshot: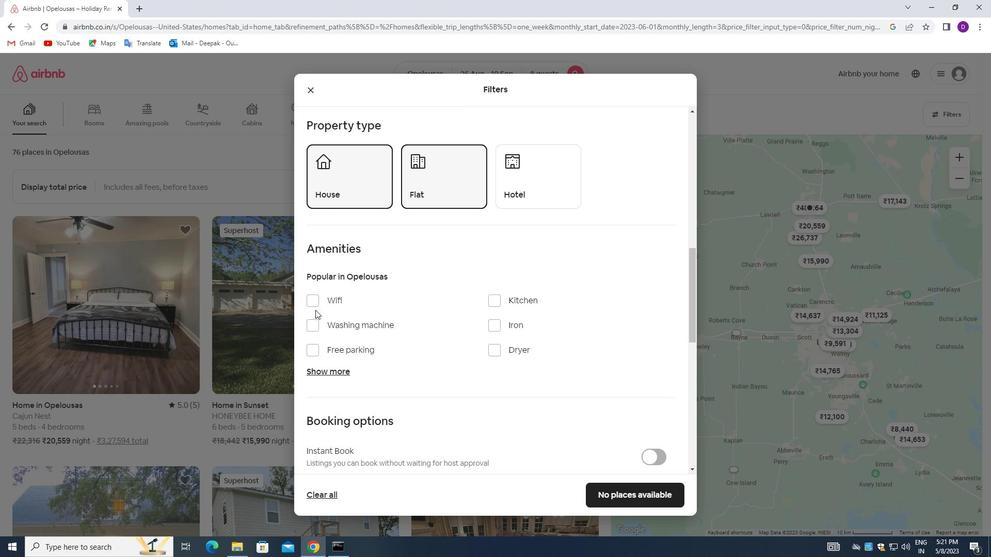 
Action: Mouse pressed left at (311, 303)
Screenshot: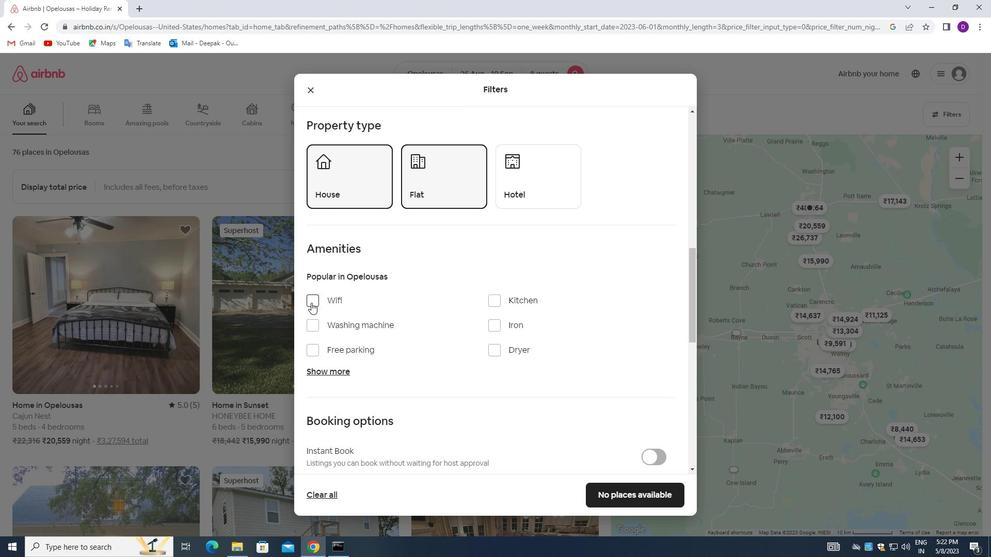 
Action: Mouse moved to (313, 352)
Screenshot: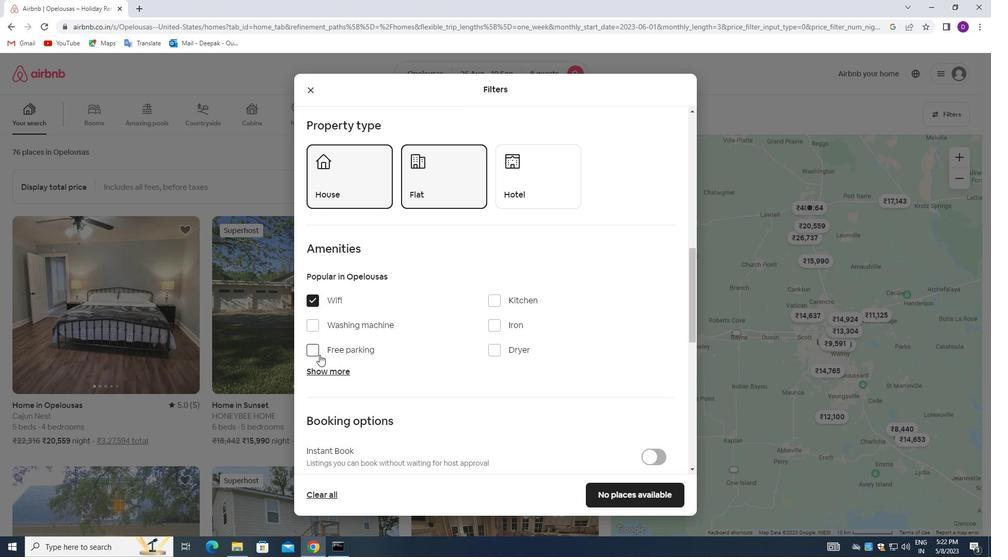 
Action: Mouse pressed left at (313, 352)
Screenshot: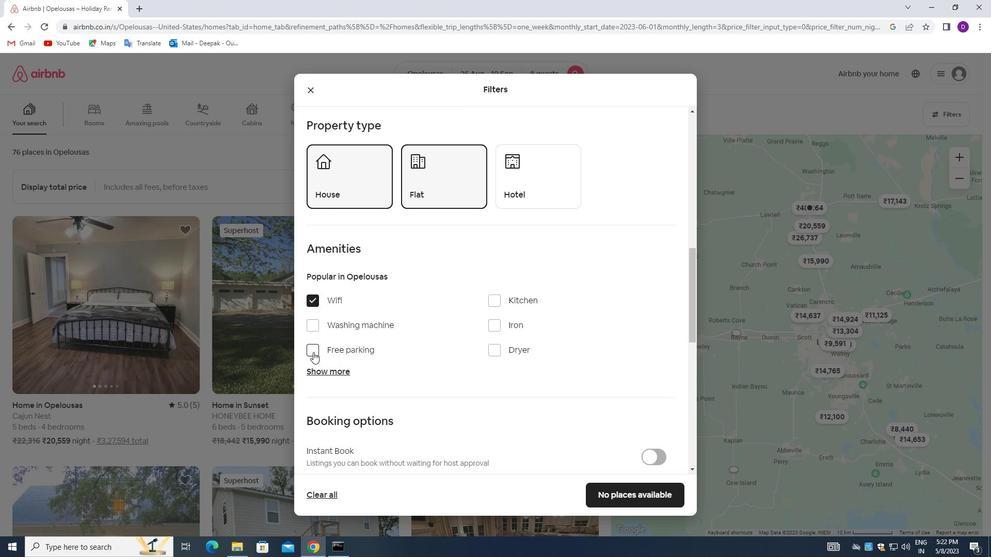 
Action: Mouse moved to (335, 375)
Screenshot: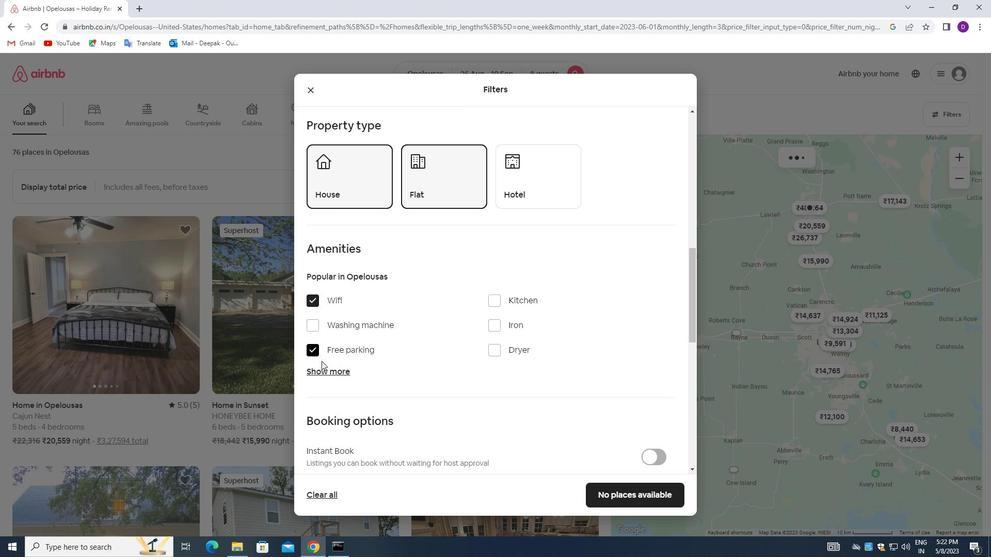 
Action: Mouse pressed left at (335, 375)
Screenshot: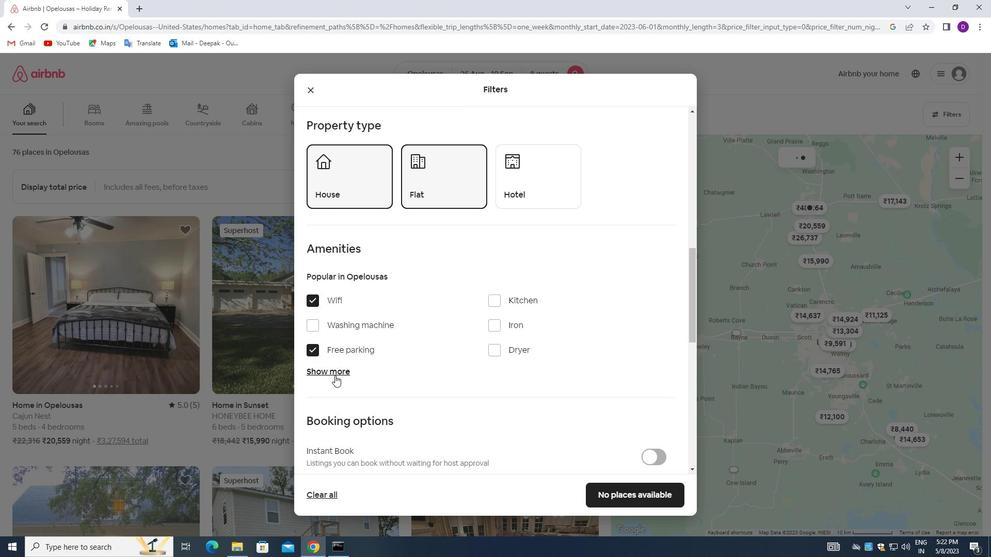 
Action: Mouse moved to (415, 368)
Screenshot: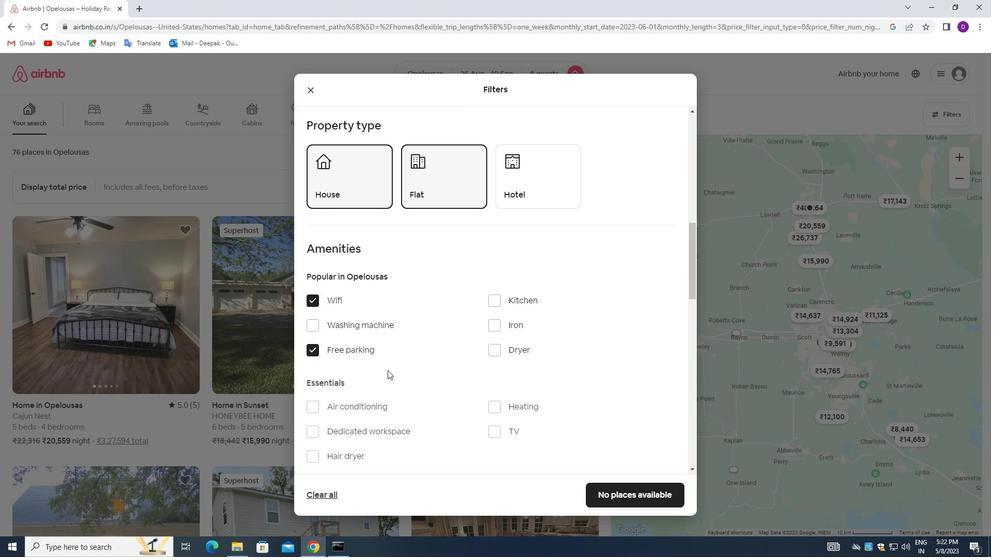 
Action: Mouse scrolled (415, 368) with delta (0, 0)
Screenshot: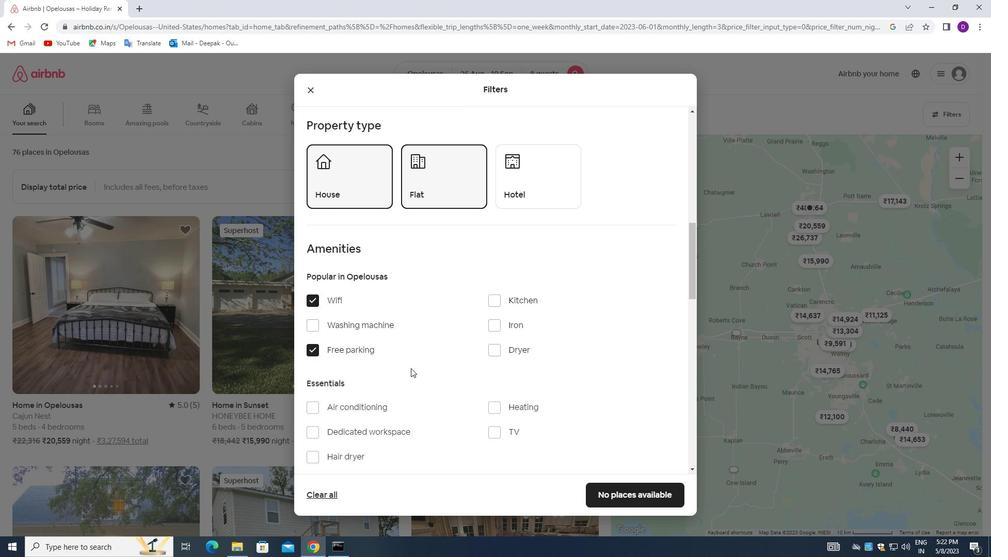 
Action: Mouse scrolled (415, 368) with delta (0, 0)
Screenshot: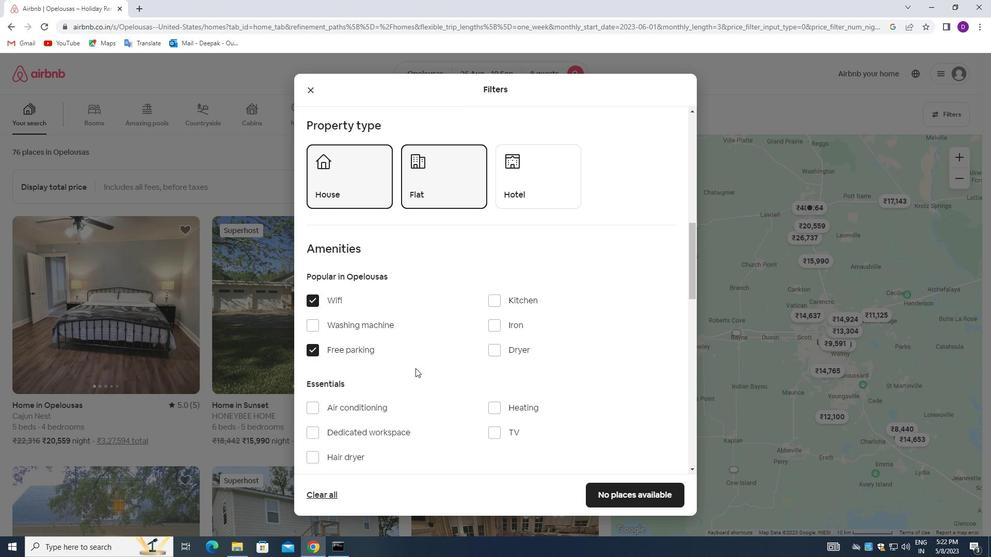 
Action: Mouse moved to (495, 335)
Screenshot: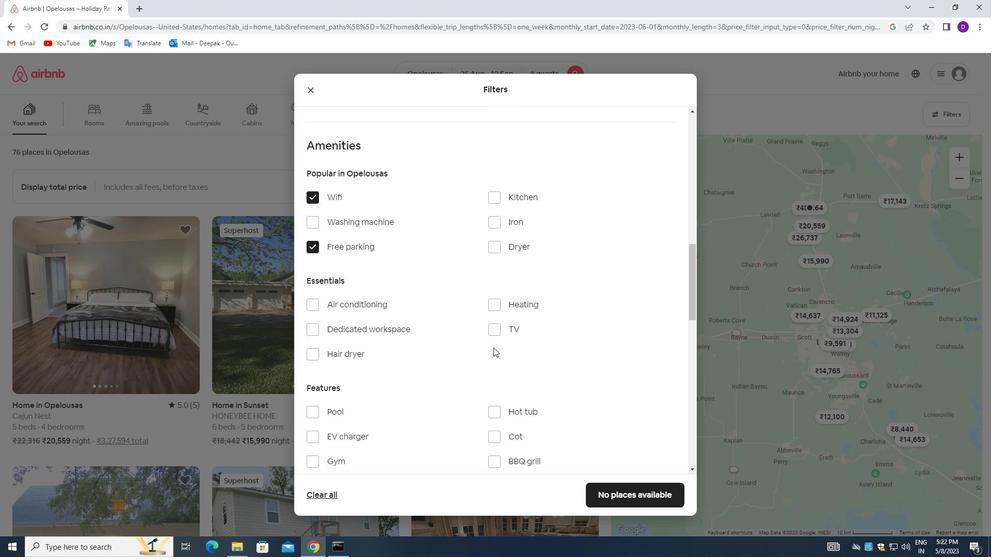 
Action: Mouse pressed left at (495, 335)
Screenshot: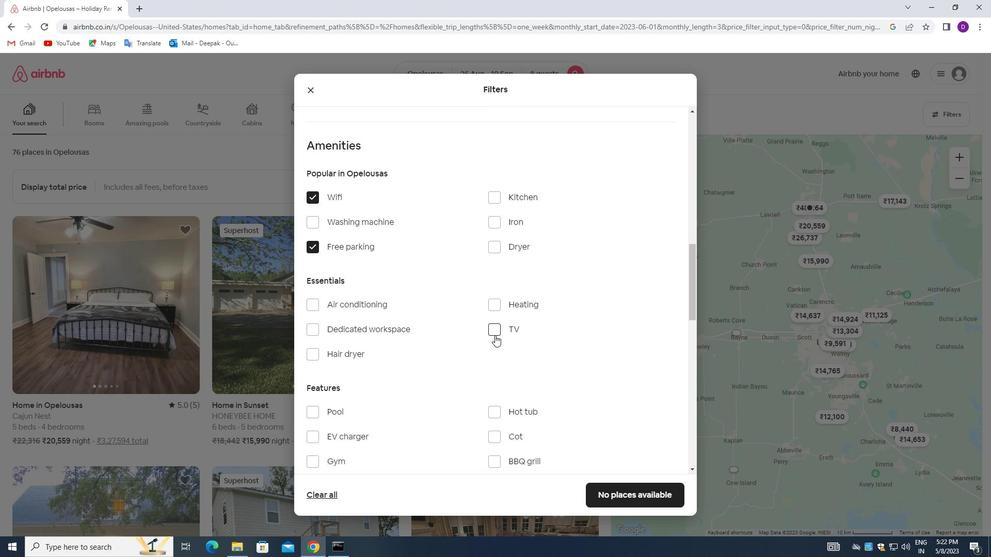 
Action: Mouse moved to (402, 356)
Screenshot: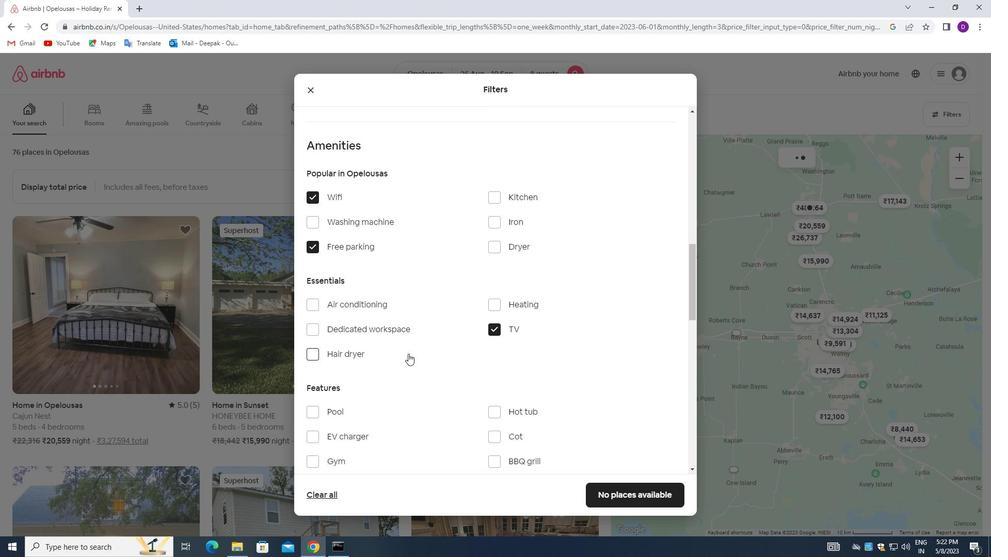 
Action: Mouse scrolled (402, 355) with delta (0, 0)
Screenshot: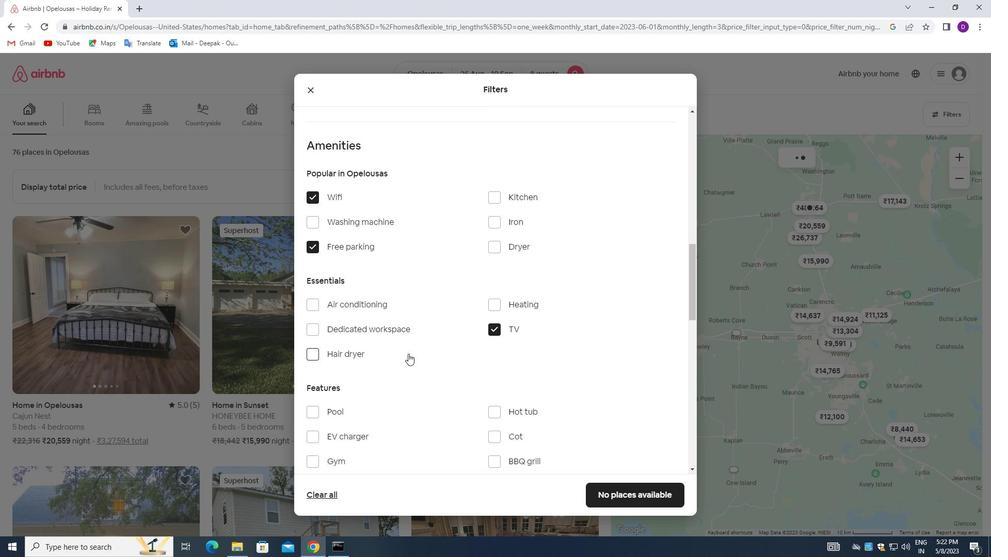 
Action: Mouse moved to (398, 357)
Screenshot: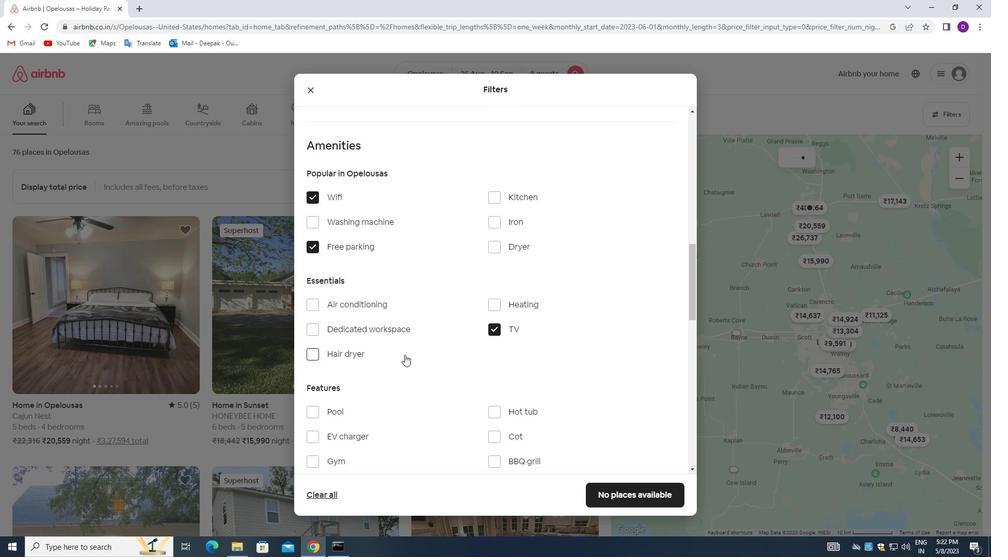 
Action: Mouse scrolled (398, 357) with delta (0, 0)
Screenshot: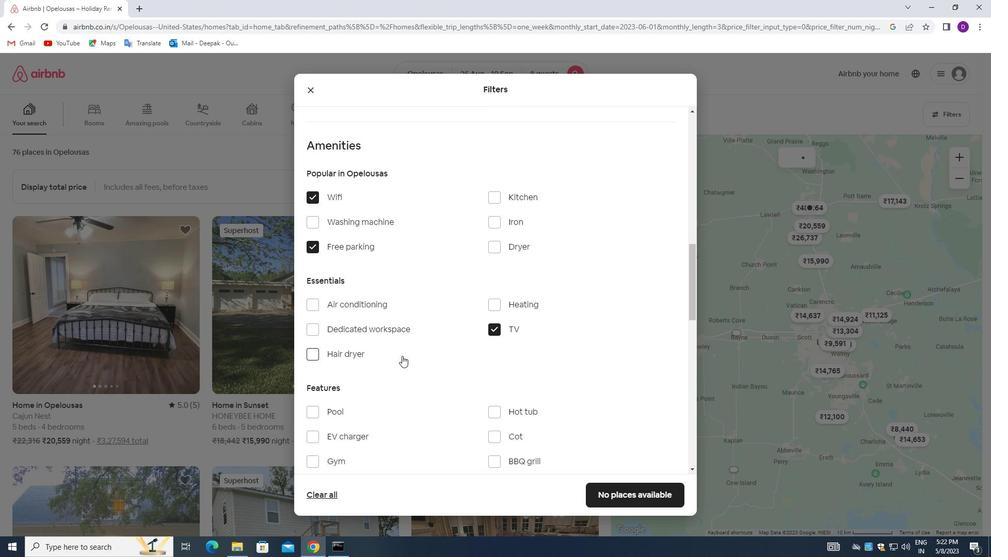 
Action: Mouse moved to (315, 359)
Screenshot: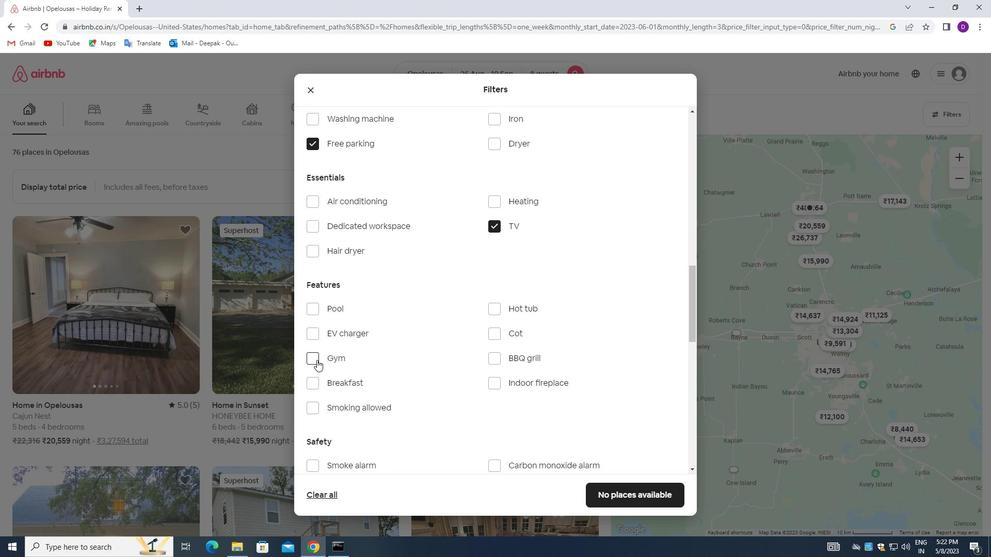 
Action: Mouse pressed left at (315, 359)
Screenshot: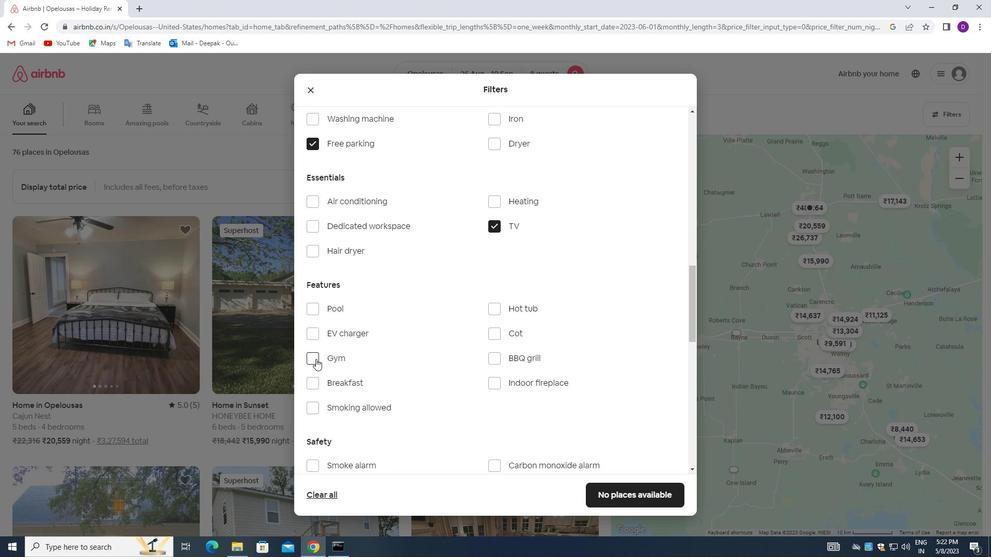 
Action: Mouse moved to (312, 382)
Screenshot: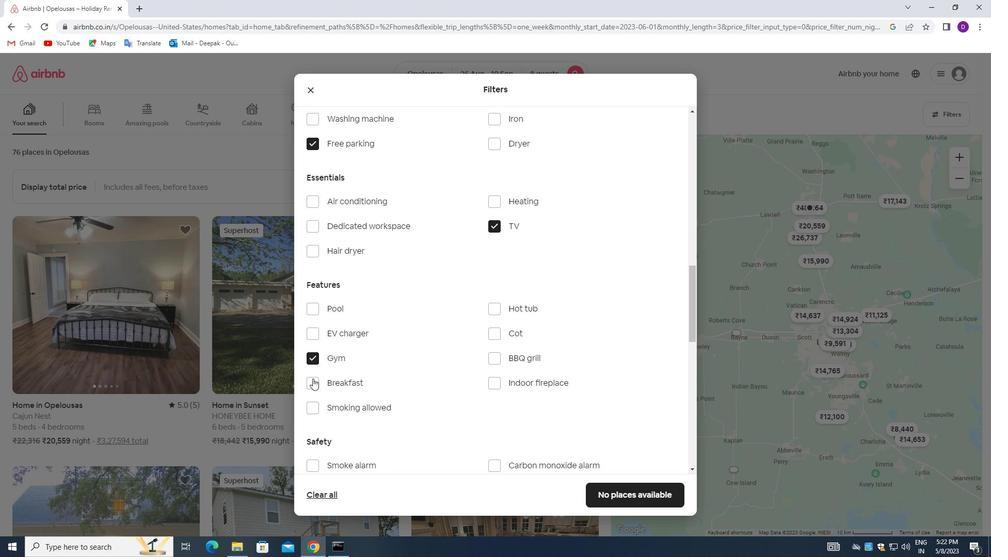 
Action: Mouse pressed left at (312, 382)
Screenshot: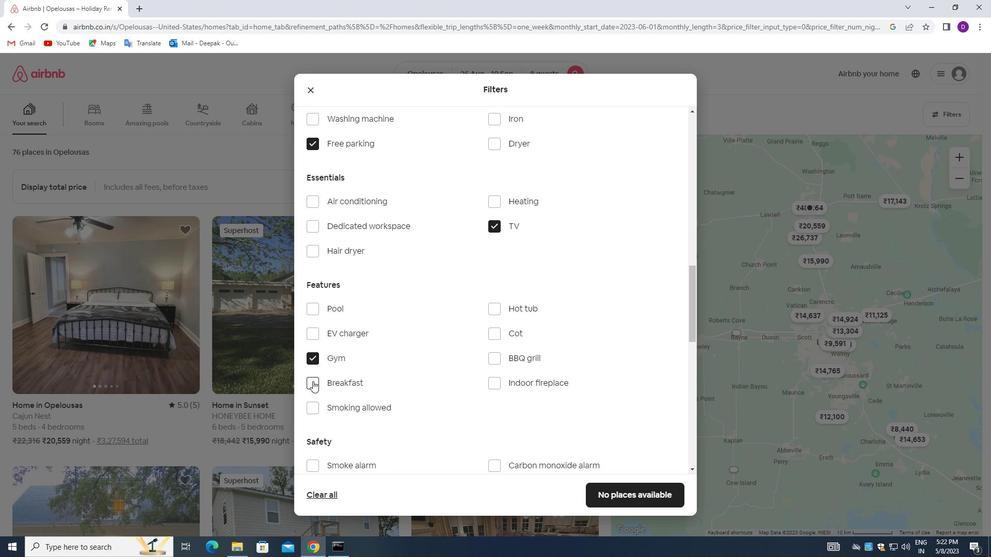 
Action: Mouse moved to (400, 351)
Screenshot: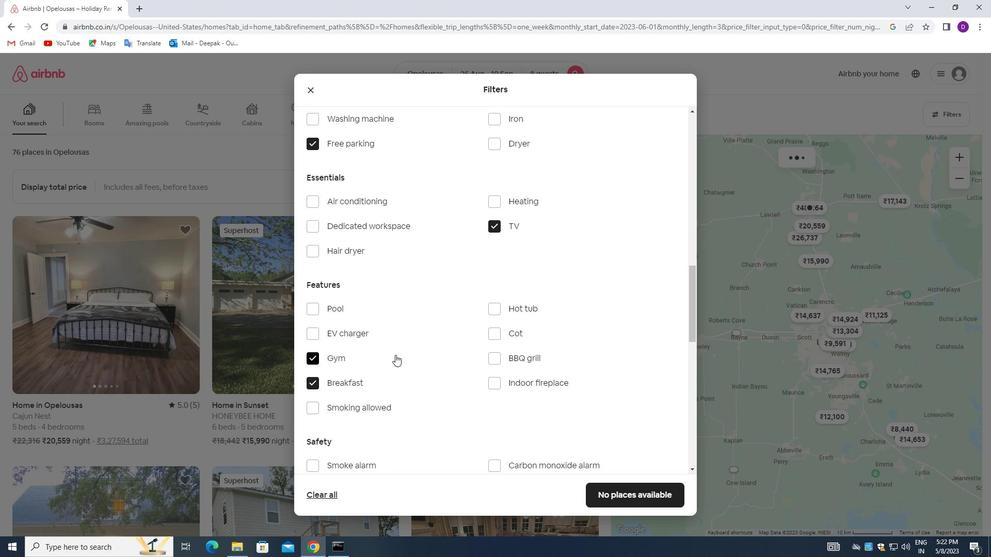 
Action: Mouse scrolled (400, 350) with delta (0, 0)
Screenshot: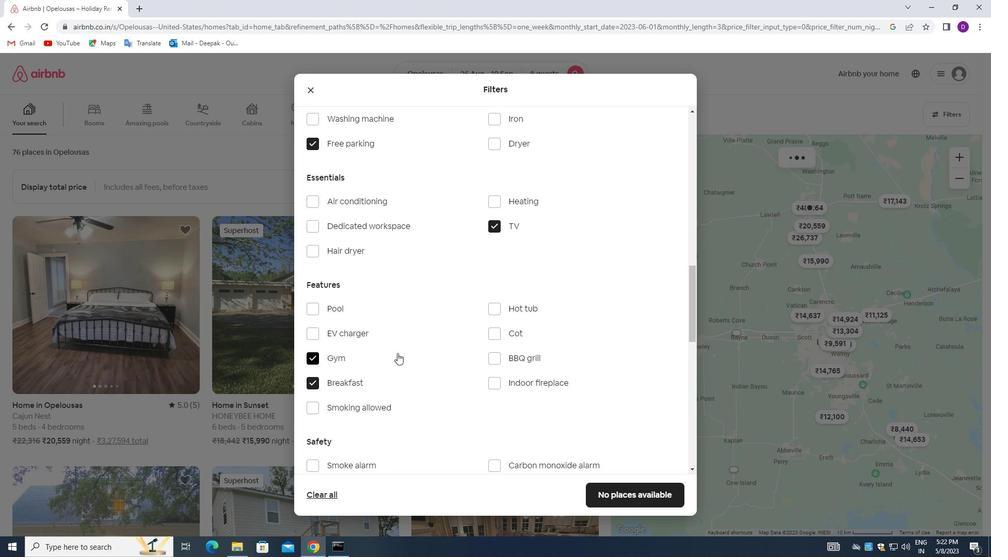 
Action: Mouse scrolled (400, 350) with delta (0, 0)
Screenshot: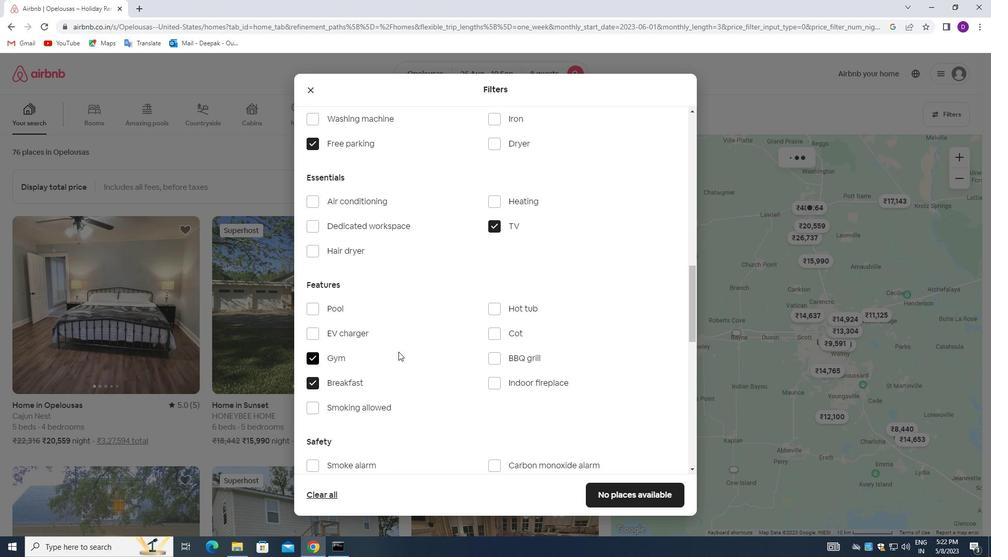 
Action: Mouse moved to (399, 348)
Screenshot: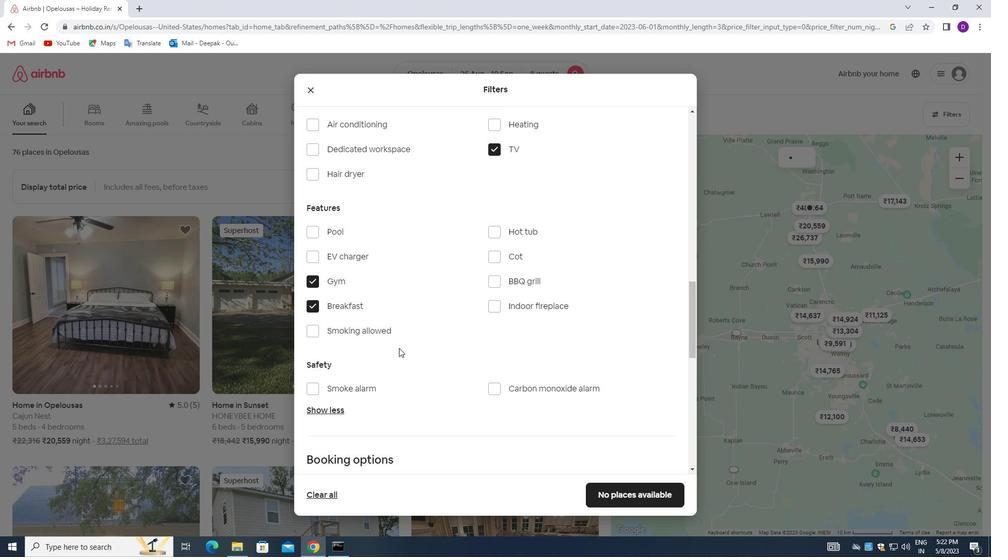 
Action: Mouse scrolled (399, 347) with delta (0, 0)
Screenshot: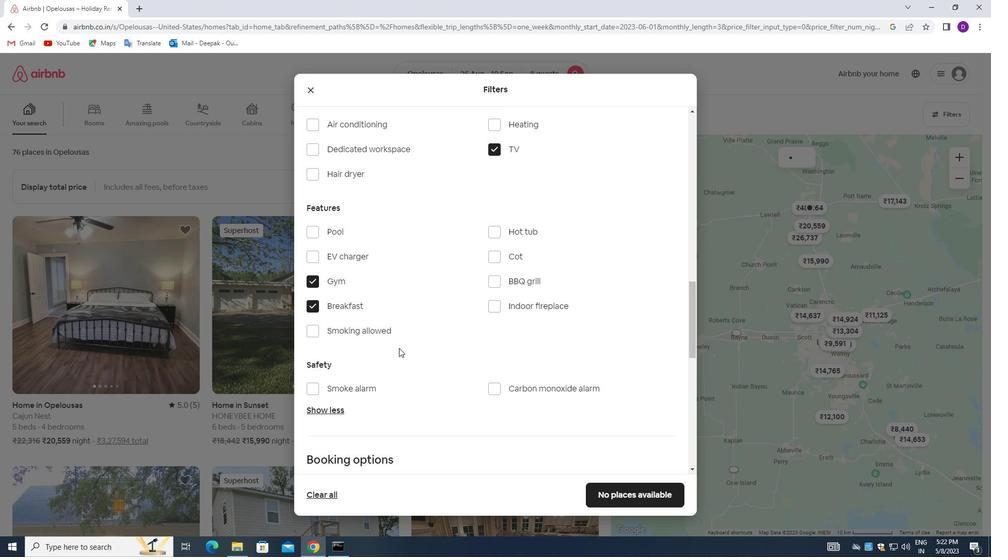 
Action: Mouse moved to (401, 350)
Screenshot: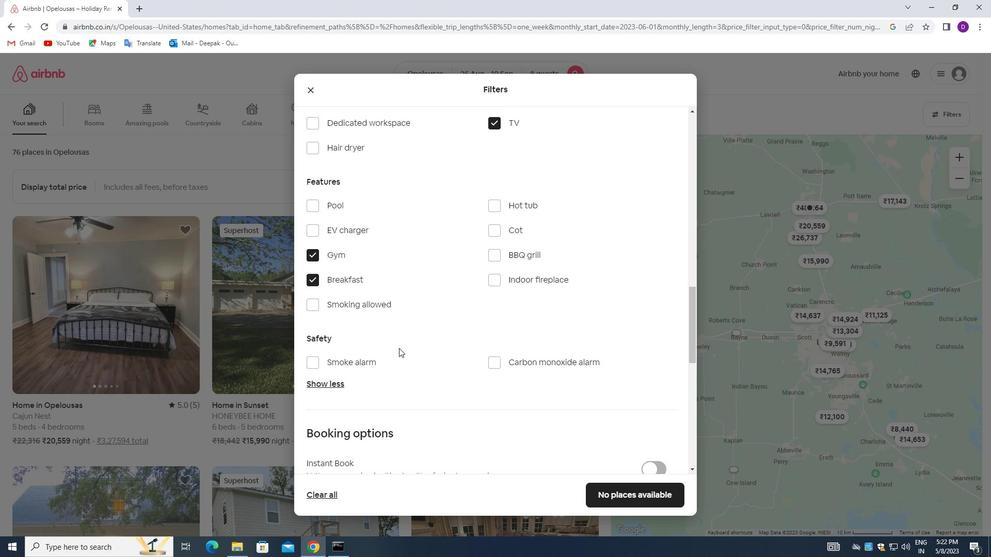 
Action: Mouse scrolled (401, 349) with delta (0, 0)
Screenshot: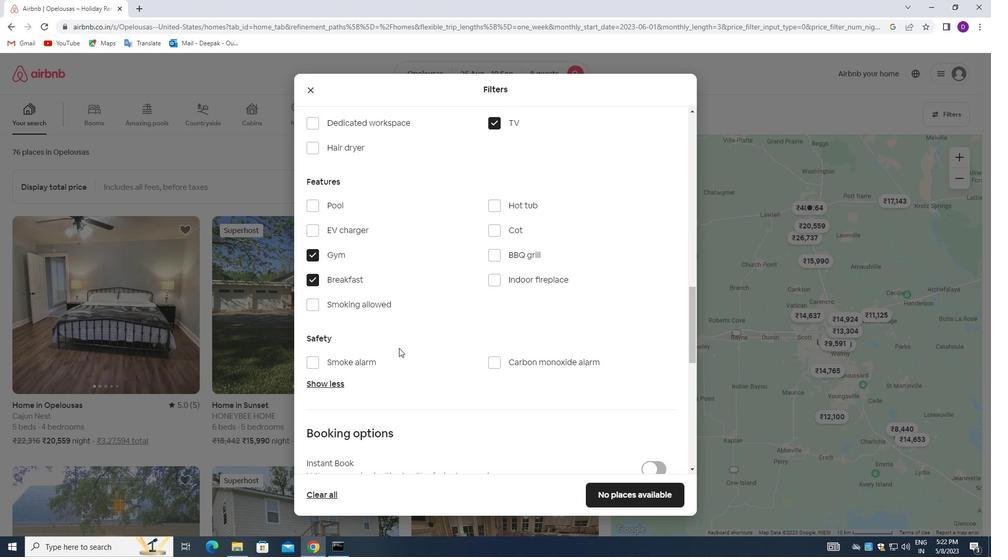 
Action: Mouse moved to (401, 351)
Screenshot: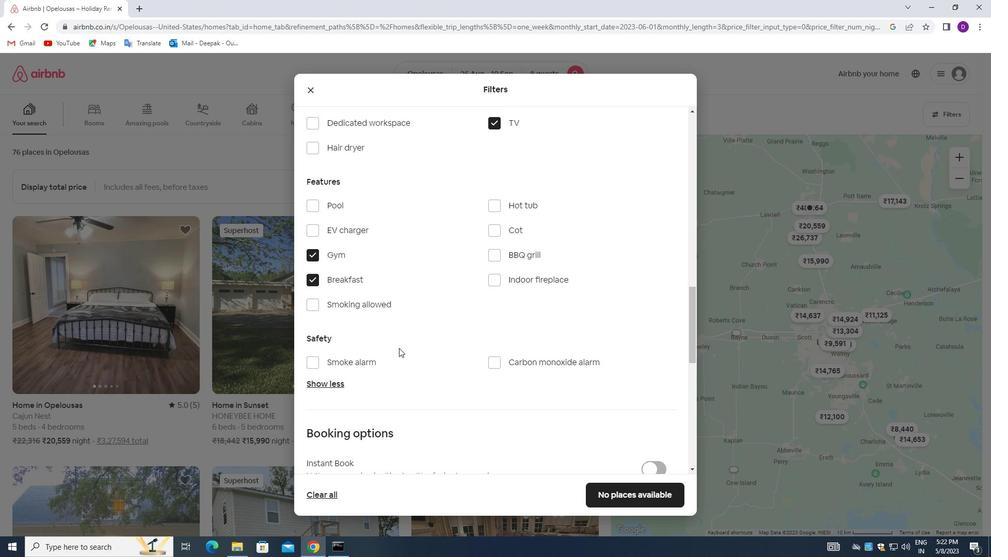 
Action: Mouse scrolled (401, 350) with delta (0, 0)
Screenshot: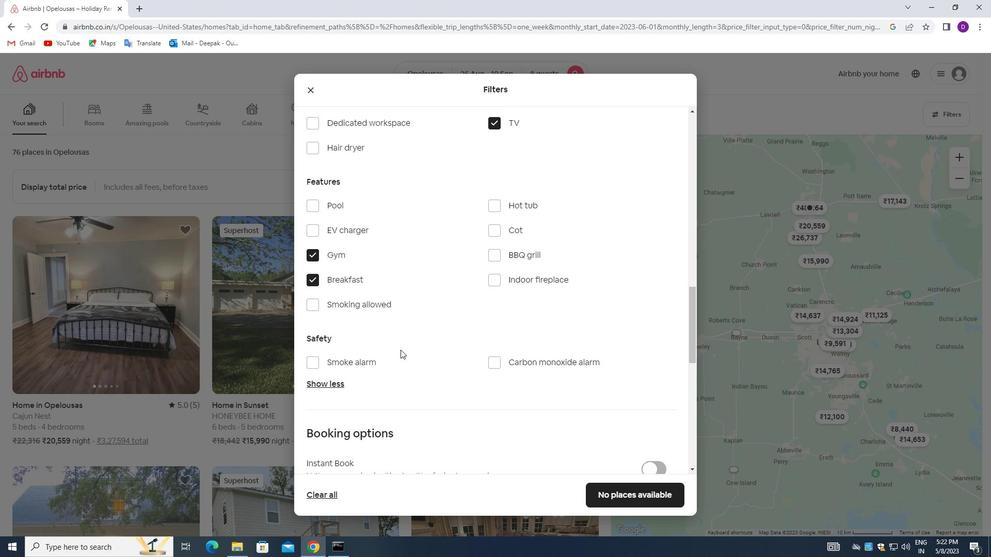
Action: Mouse moved to (655, 350)
Screenshot: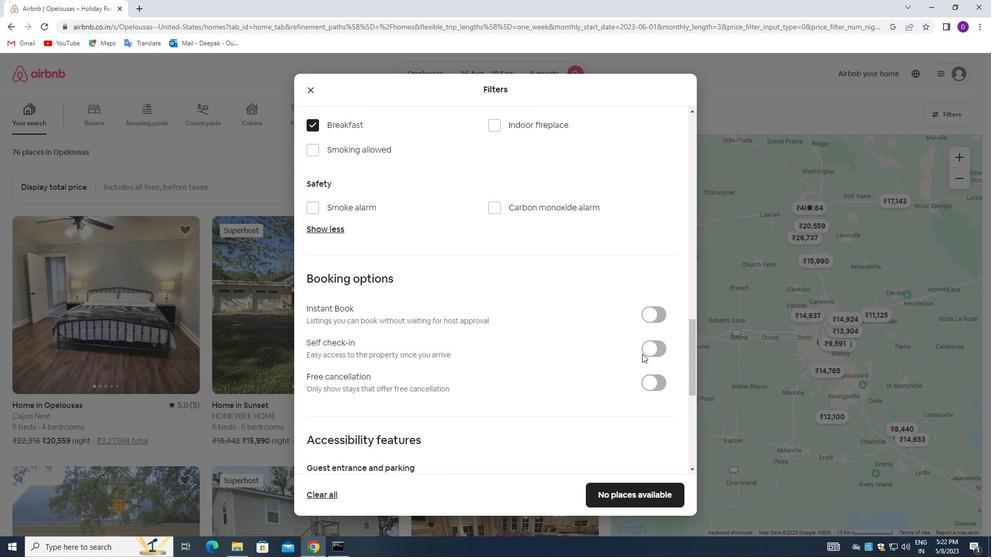 
Action: Mouse pressed left at (655, 350)
Screenshot: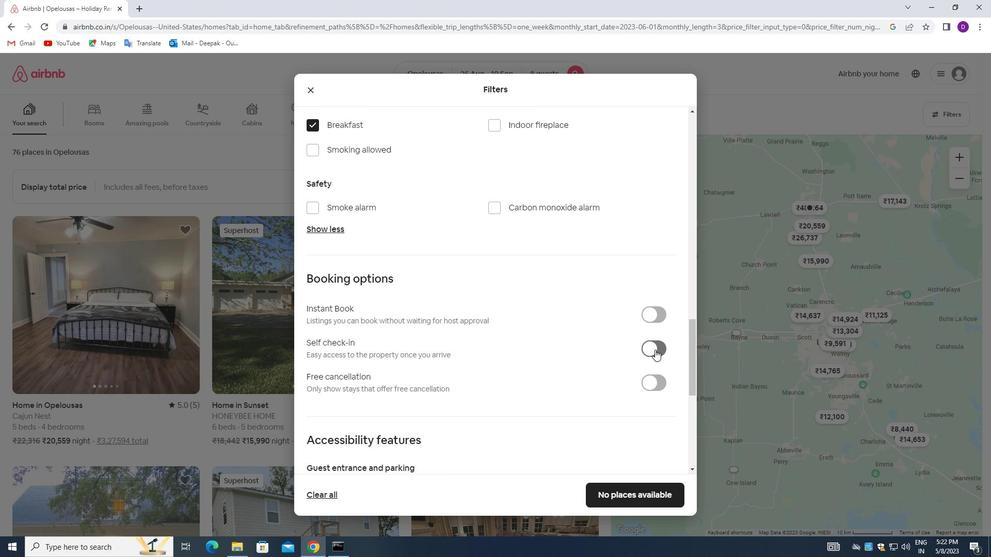 
Action: Mouse moved to (446, 350)
Screenshot: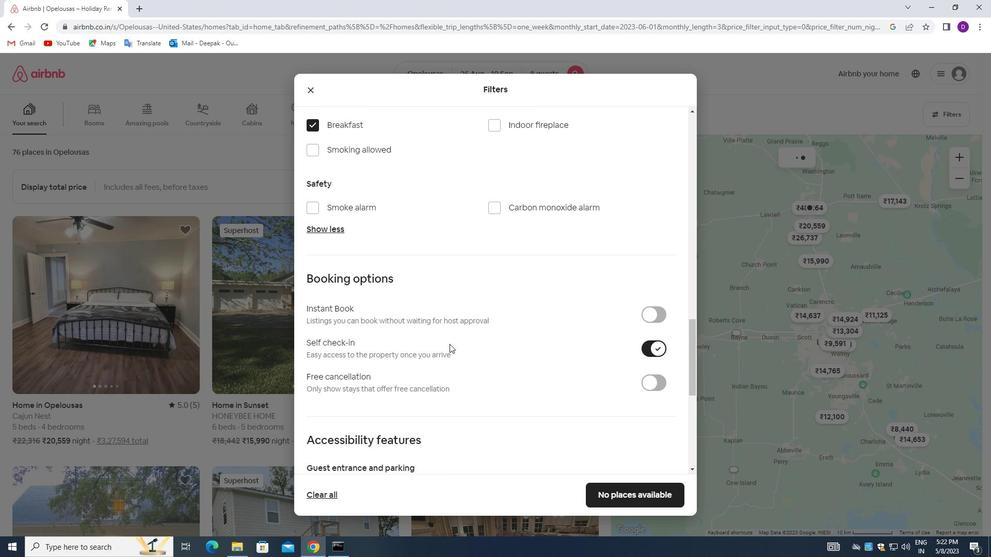 
Action: Mouse scrolled (446, 350) with delta (0, 0)
Screenshot: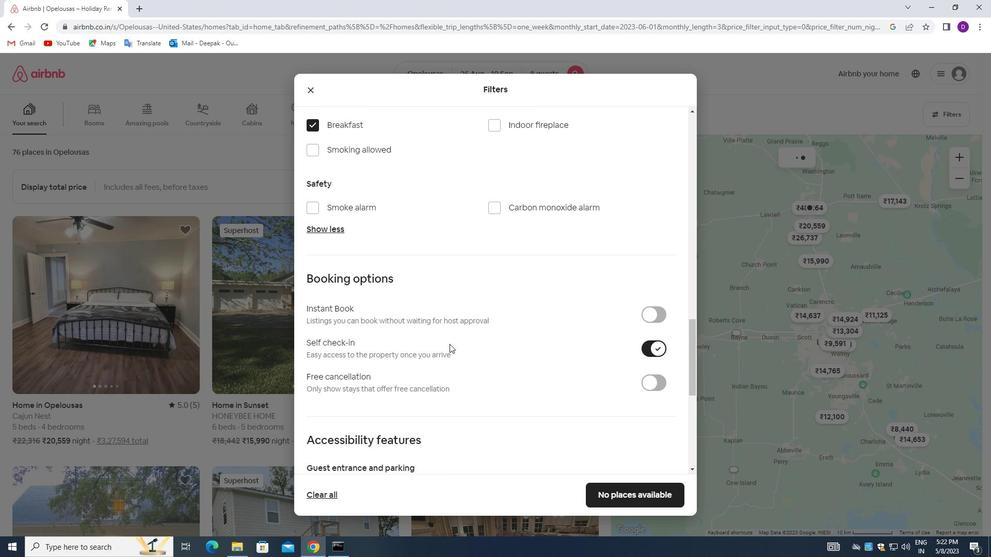 
Action: Mouse moved to (446, 354)
Screenshot: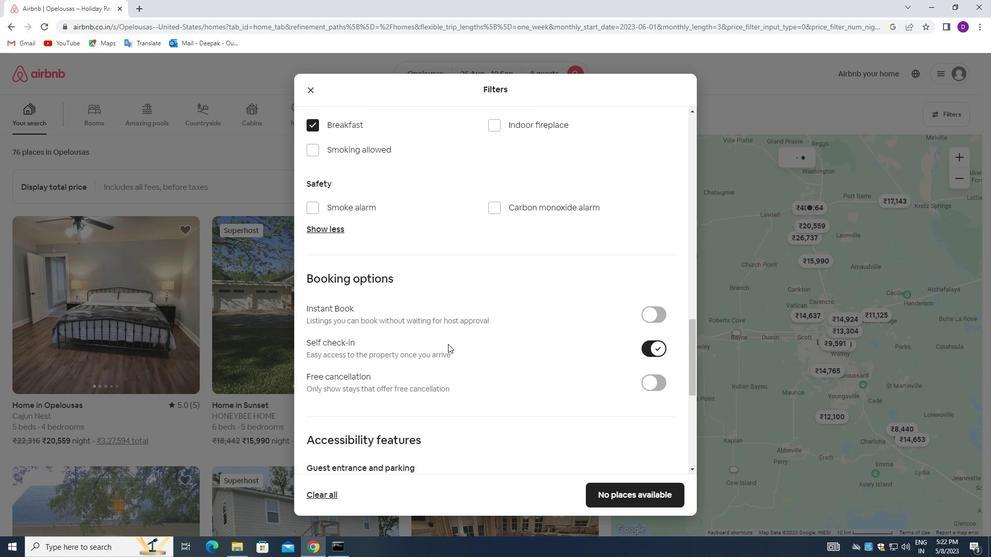 
Action: Mouse scrolled (446, 353) with delta (0, 0)
Screenshot: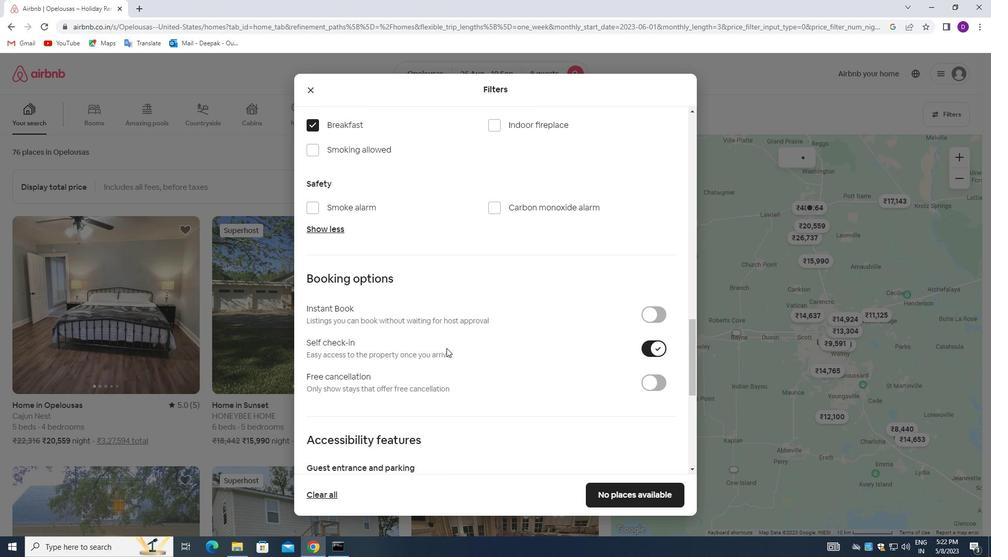 
Action: Mouse moved to (446, 355)
Screenshot: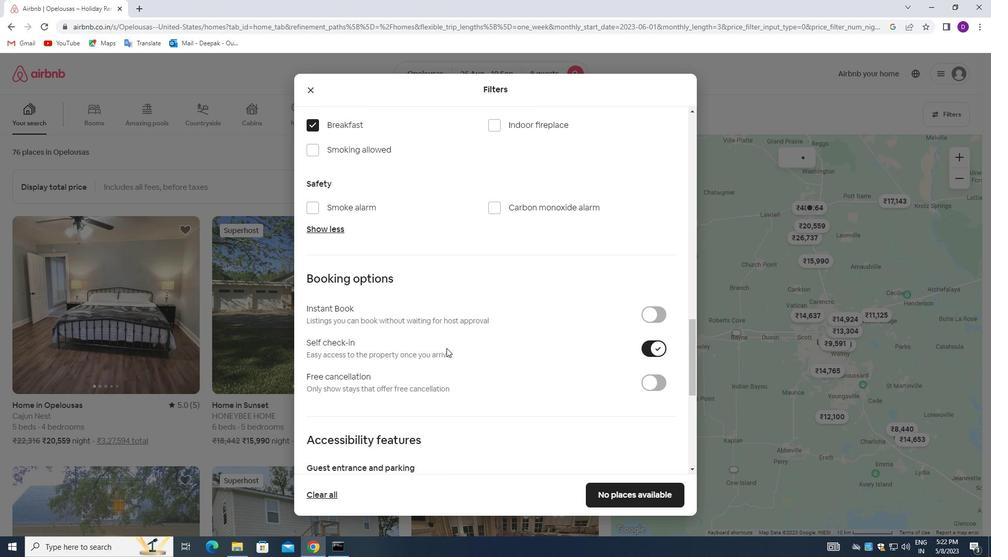 
Action: Mouse scrolled (446, 354) with delta (0, 0)
Screenshot: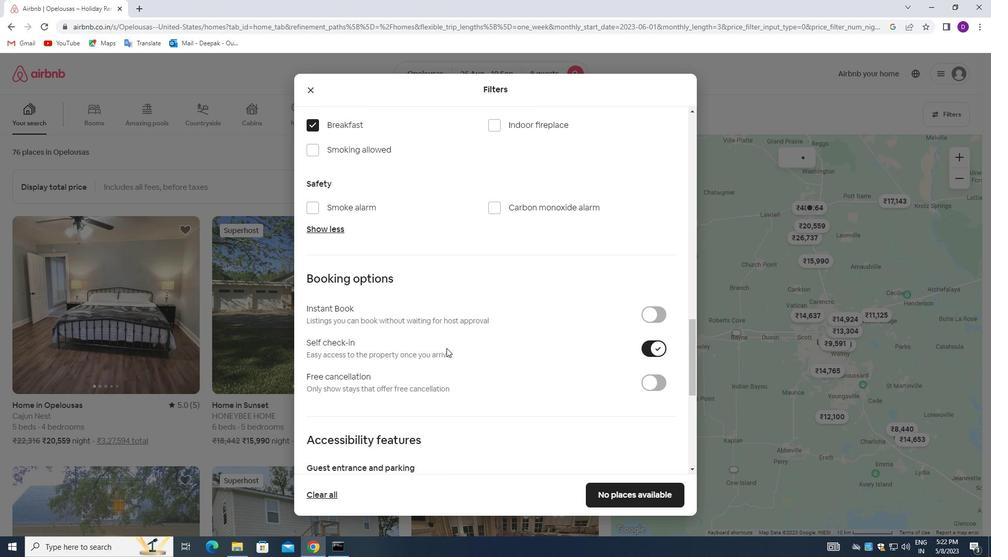 
Action: Mouse moved to (446, 355)
Screenshot: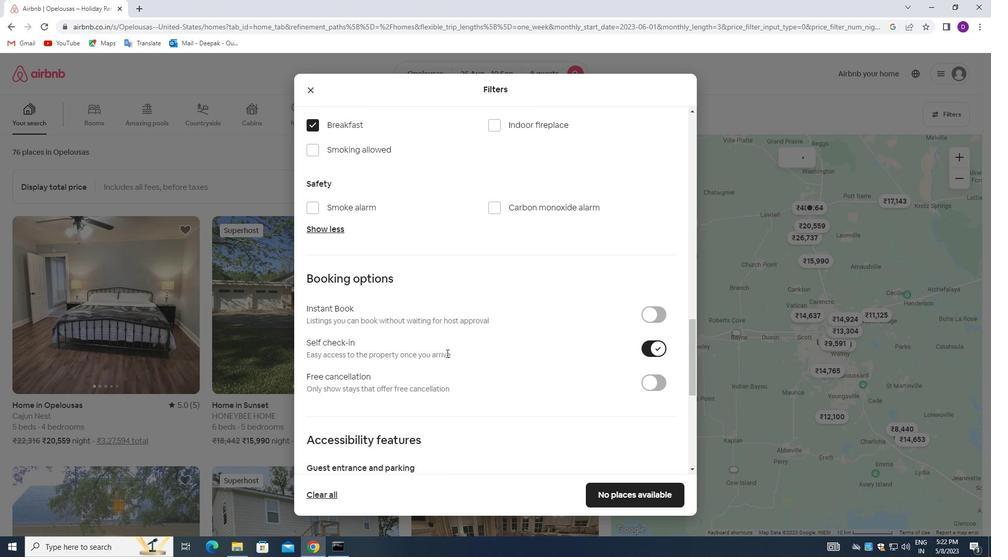 
Action: Mouse scrolled (446, 355) with delta (0, 0)
Screenshot: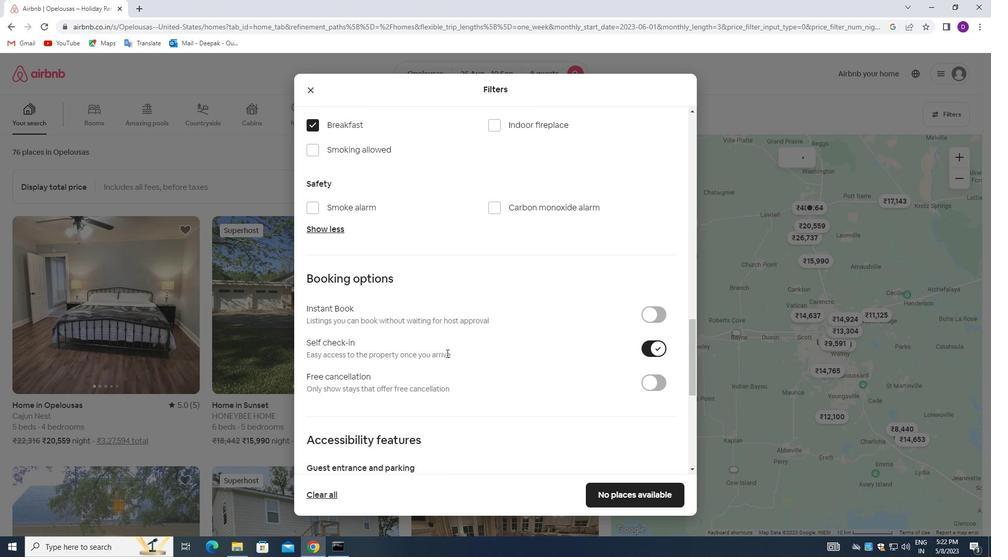 
Action: Mouse scrolled (446, 355) with delta (0, 0)
Screenshot: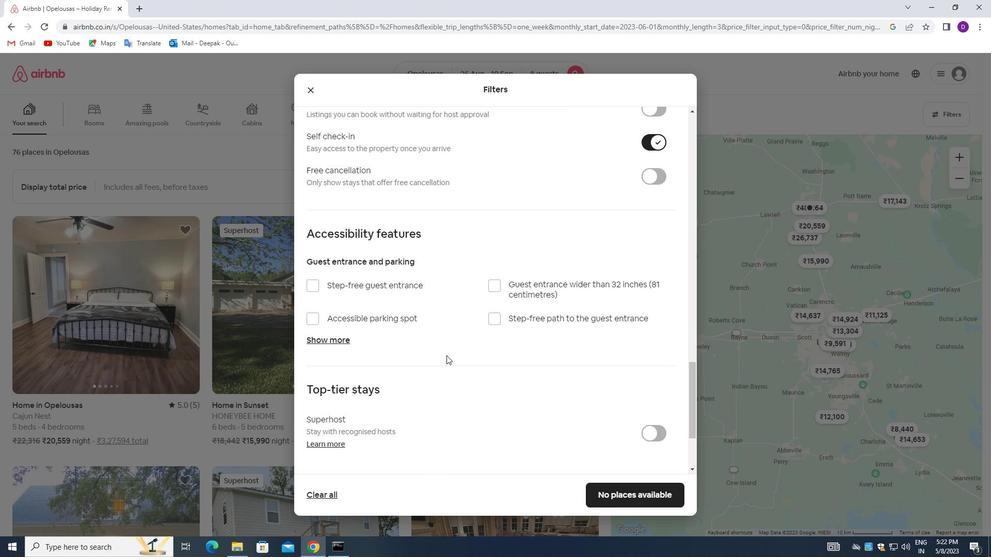 
Action: Mouse scrolled (446, 355) with delta (0, 0)
Screenshot: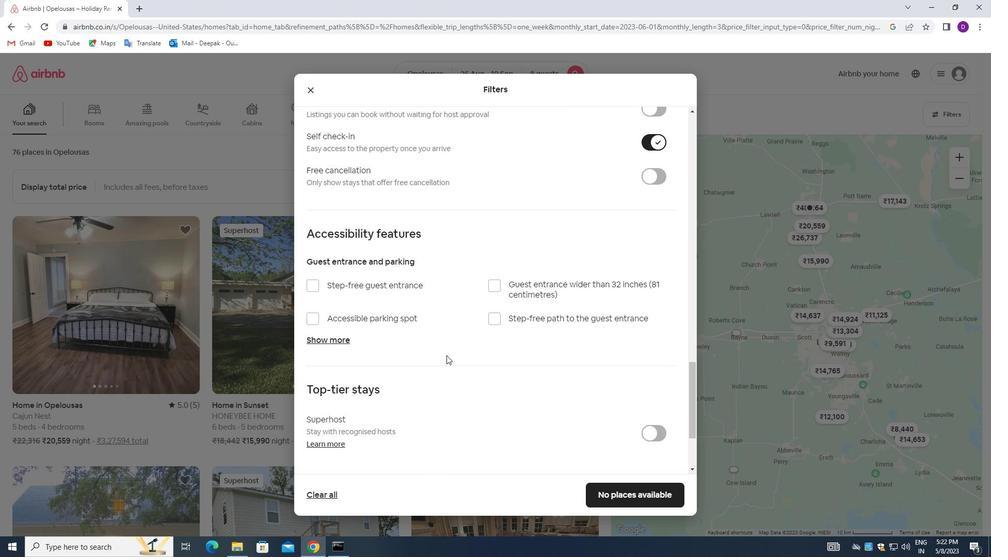 
Action: Mouse moved to (443, 360)
Screenshot: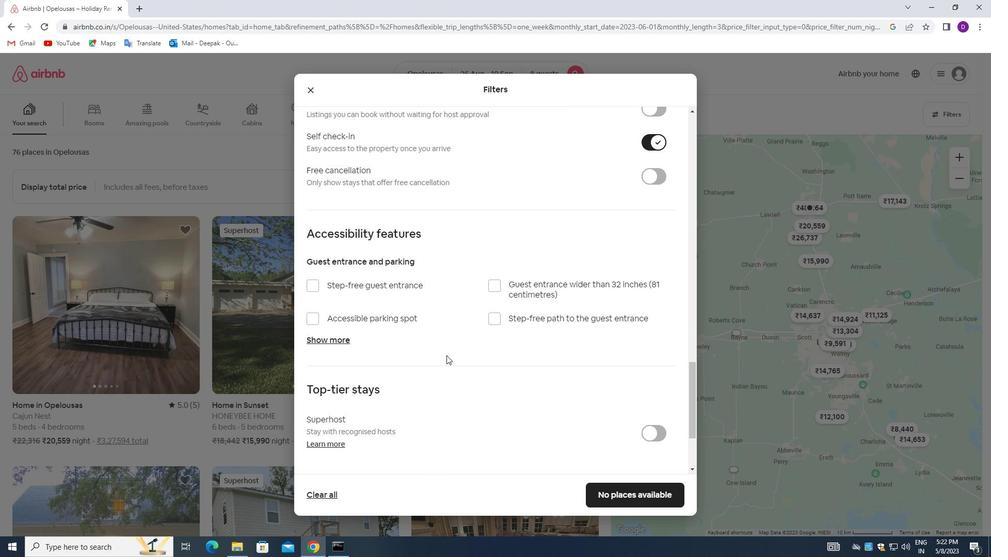 
Action: Mouse scrolled (443, 359) with delta (0, 0)
Screenshot: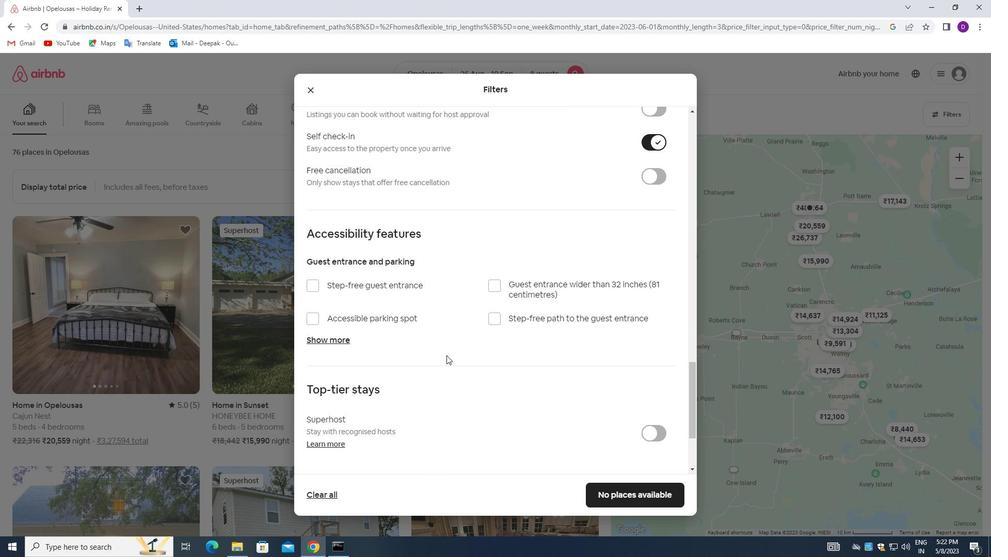 
Action: Mouse moved to (440, 367)
Screenshot: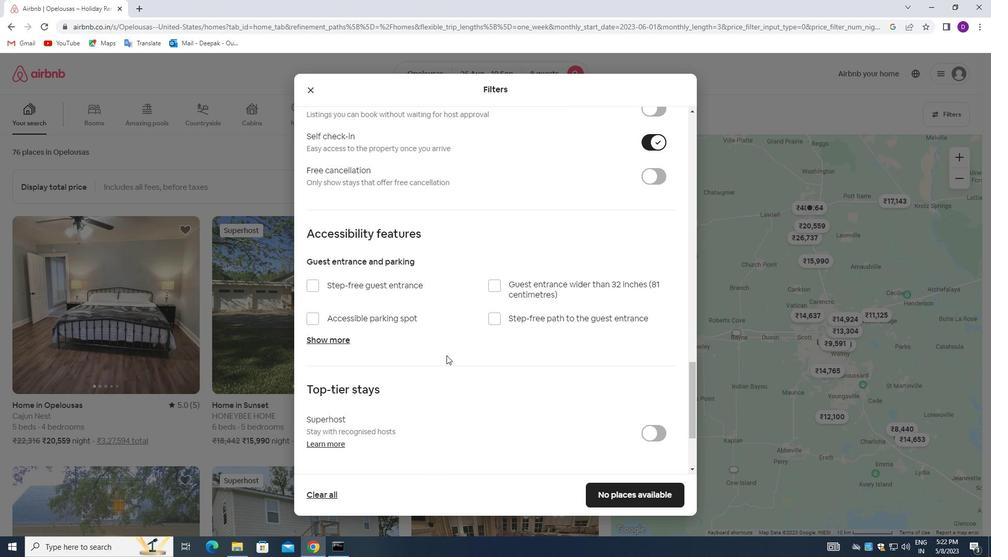 
Action: Mouse scrolled (440, 367) with delta (0, 0)
Screenshot: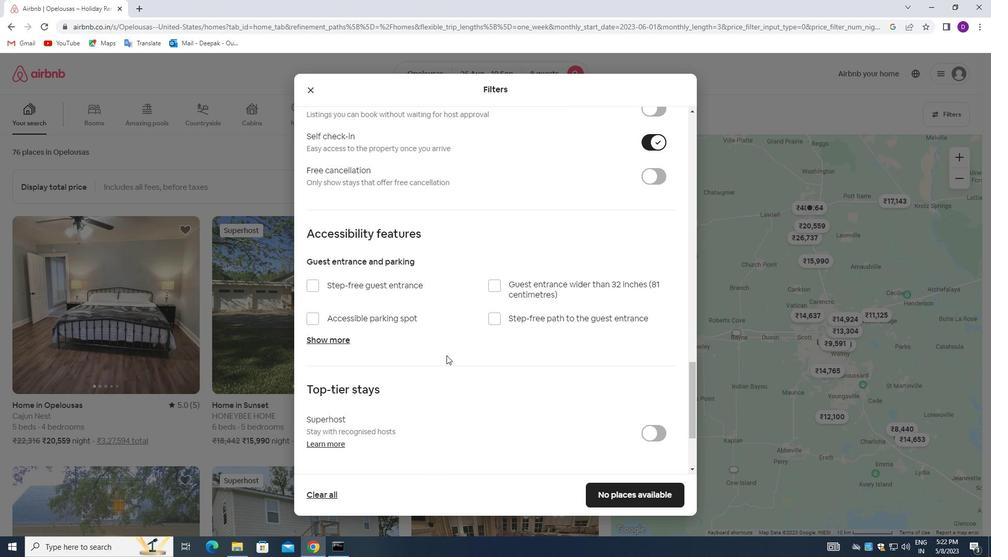 
Action: Mouse moved to (436, 374)
Screenshot: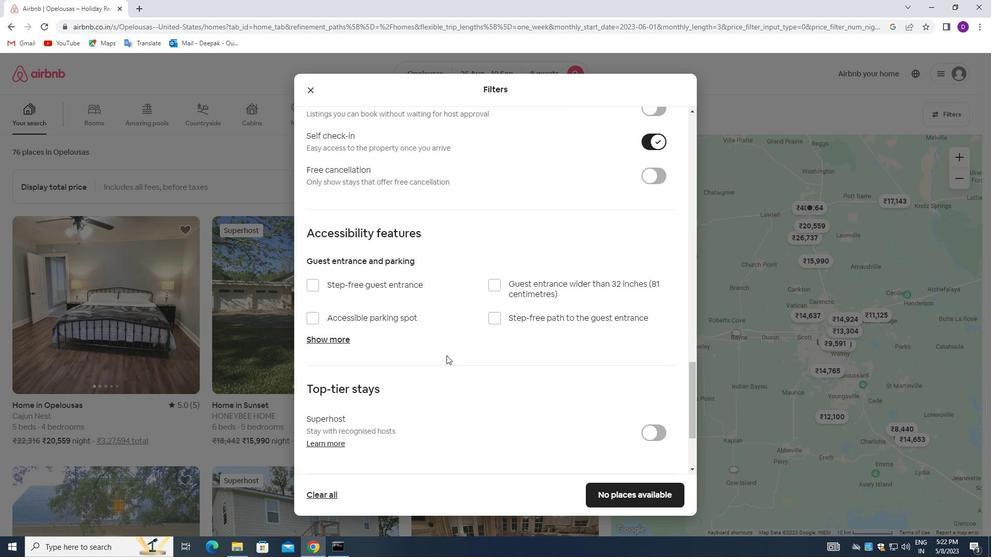 
Action: Mouse scrolled (436, 373) with delta (0, 0)
Screenshot: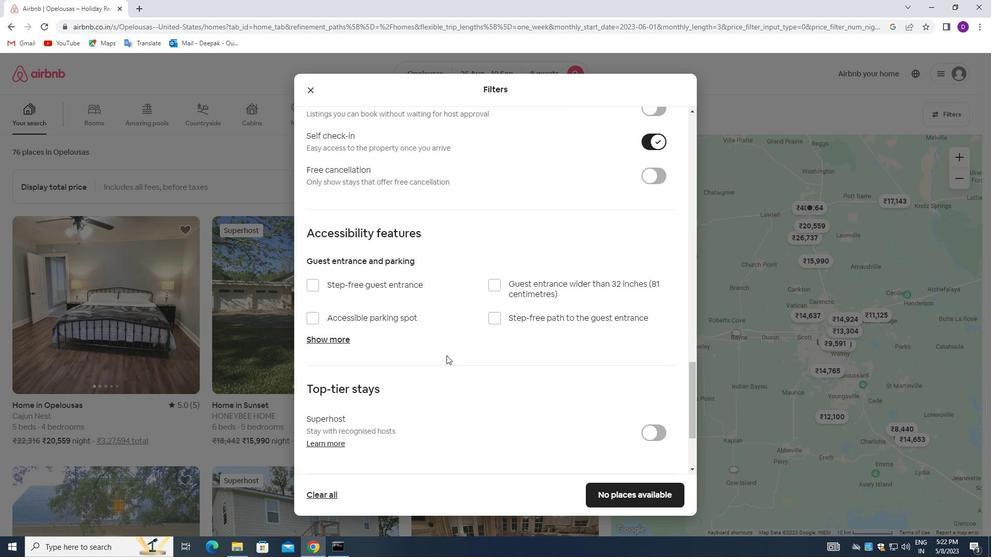 
Action: Mouse moved to (308, 405)
Screenshot: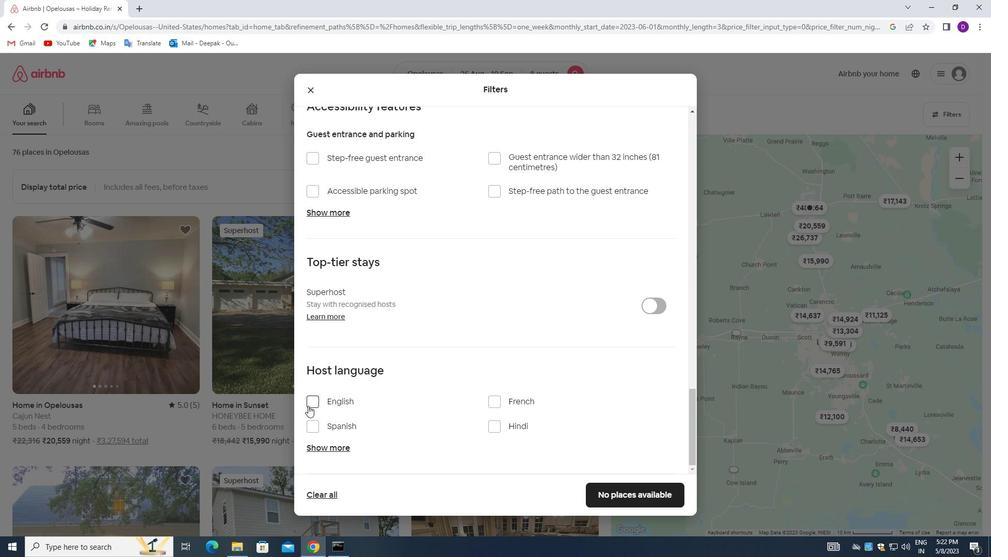 
Action: Mouse pressed left at (308, 405)
Screenshot: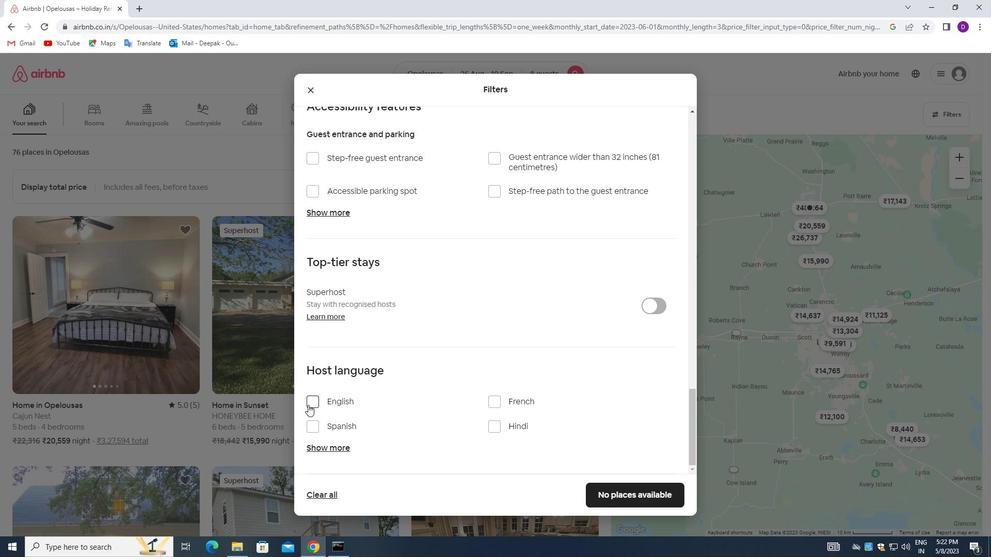 
Action: Mouse moved to (589, 497)
Screenshot: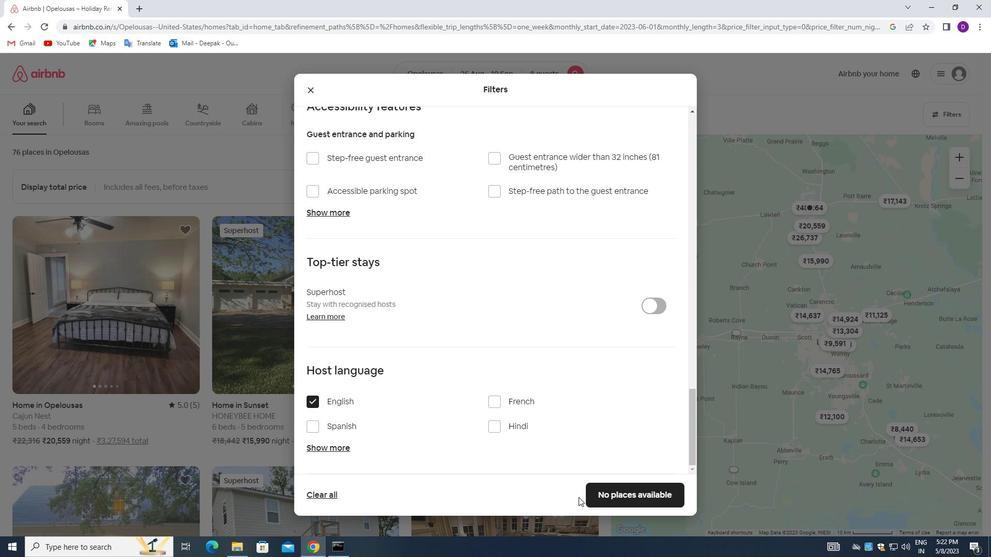 
Action: Mouse pressed left at (589, 497)
Screenshot: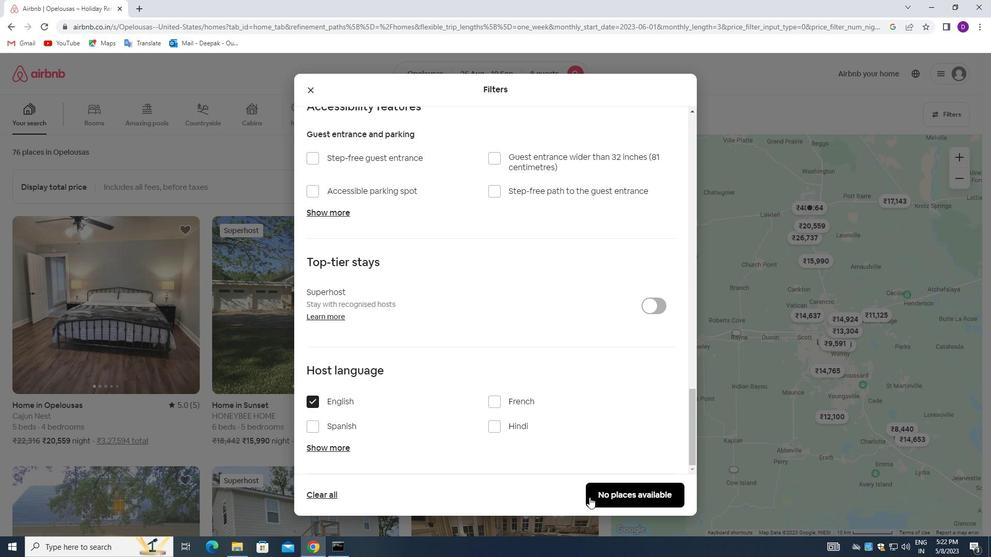 
Action: Mouse moved to (533, 389)
Screenshot: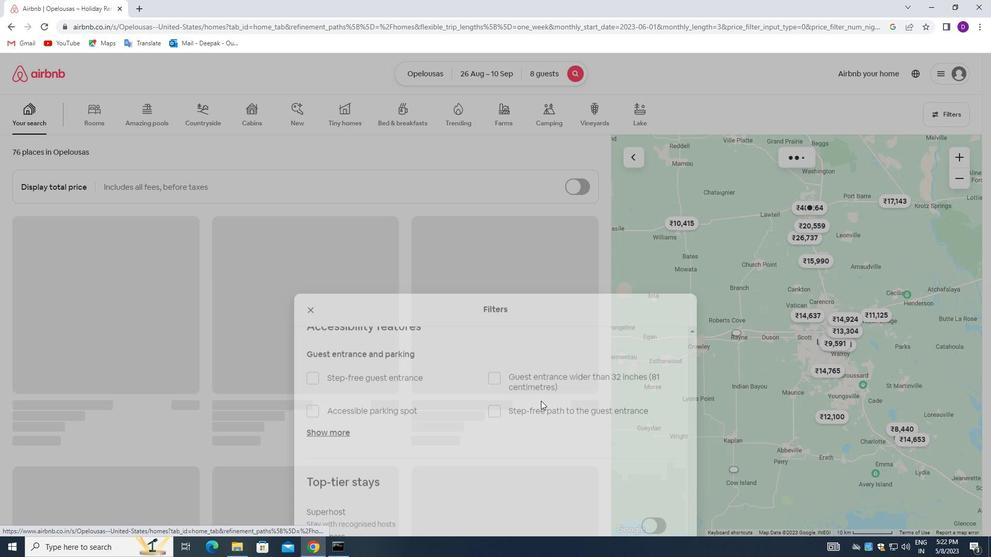
